 Task: Create a task  Implement multi-factor authentication for user login , assign it to team member softage.2@softage.net in the project AcePlan and update the status of the task to  At Risk , set the priority of the task to Medium
Action: Mouse moved to (75, 98)
Screenshot: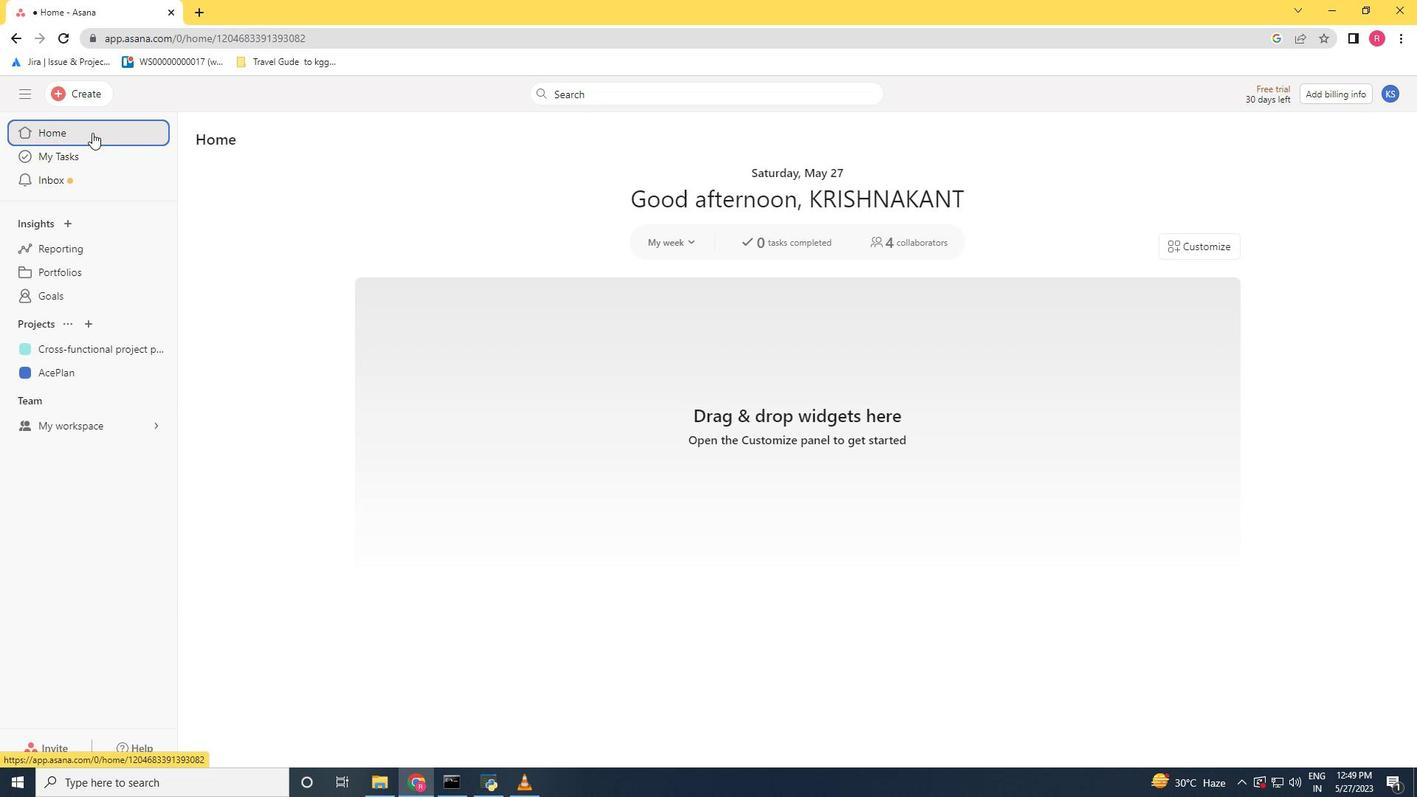 
Action: Mouse pressed left at (75, 98)
Screenshot: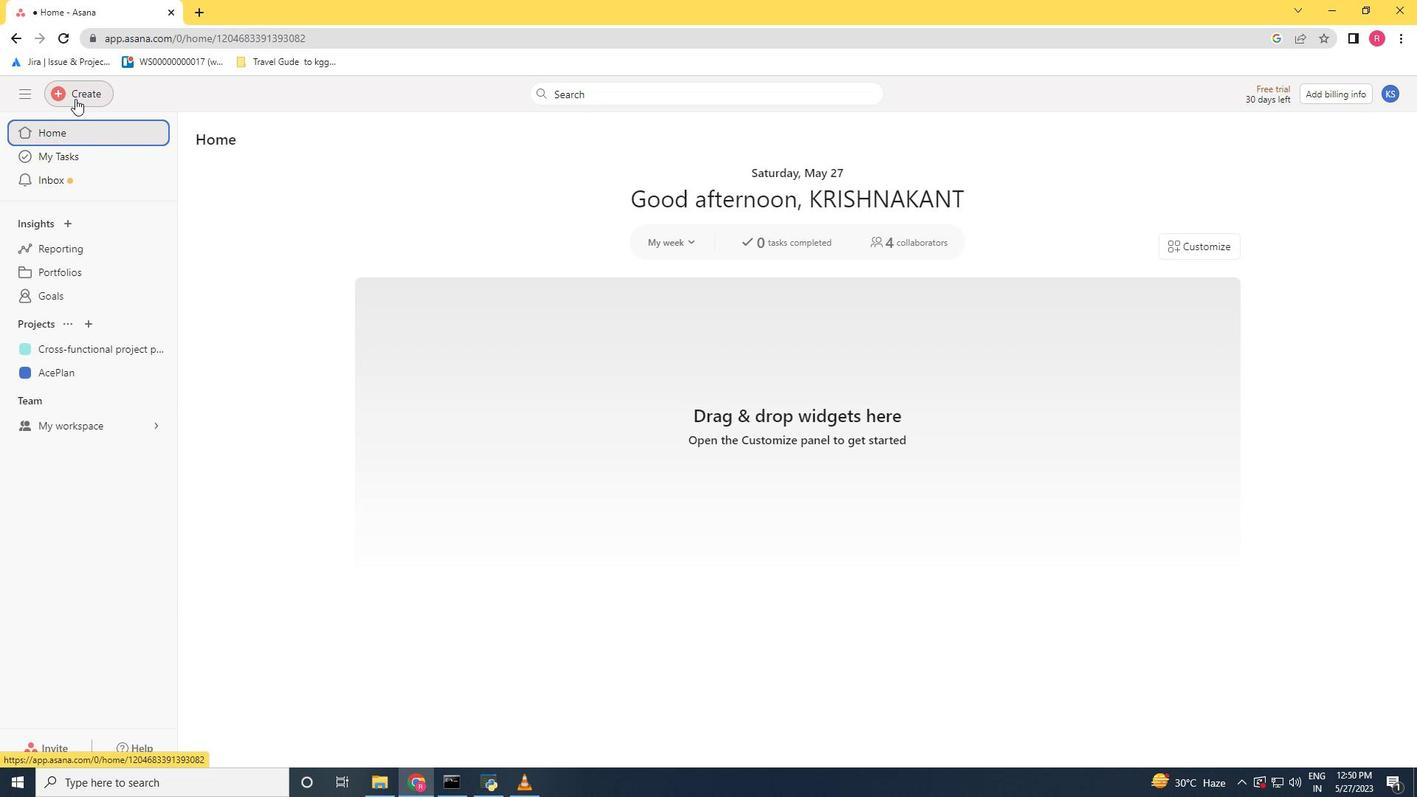 
Action: Mouse moved to (175, 107)
Screenshot: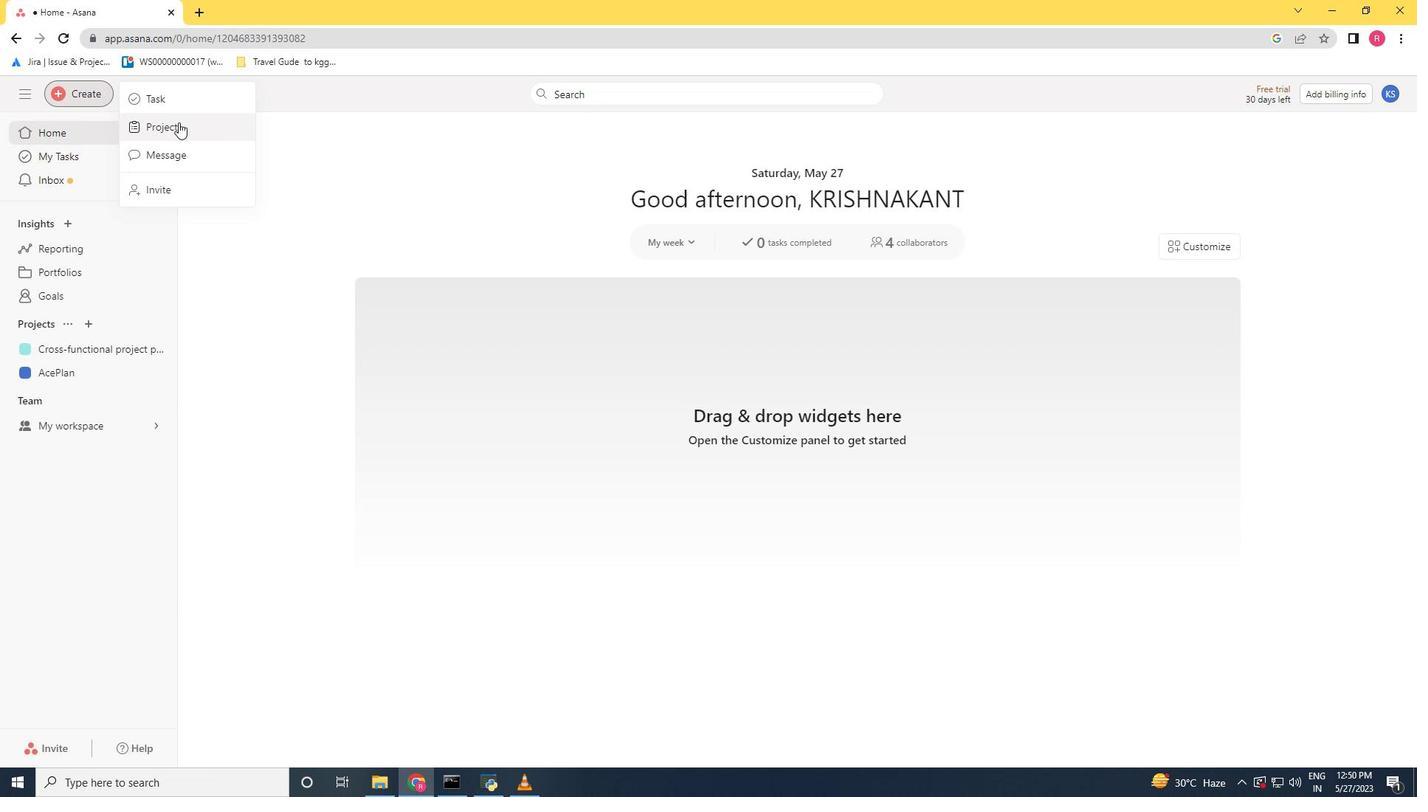 
Action: Mouse pressed left at (175, 107)
Screenshot: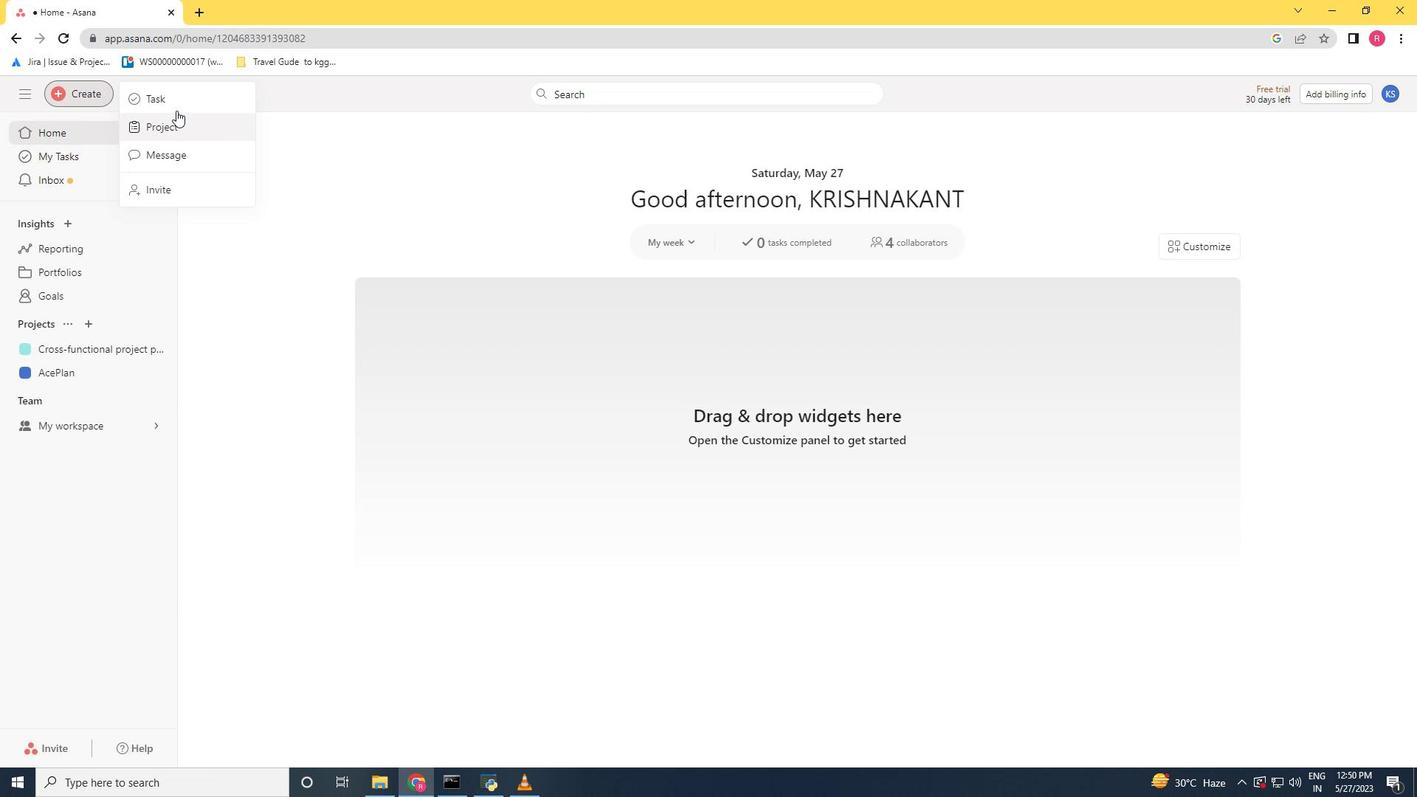 
Action: Mouse moved to (1111, 501)
Screenshot: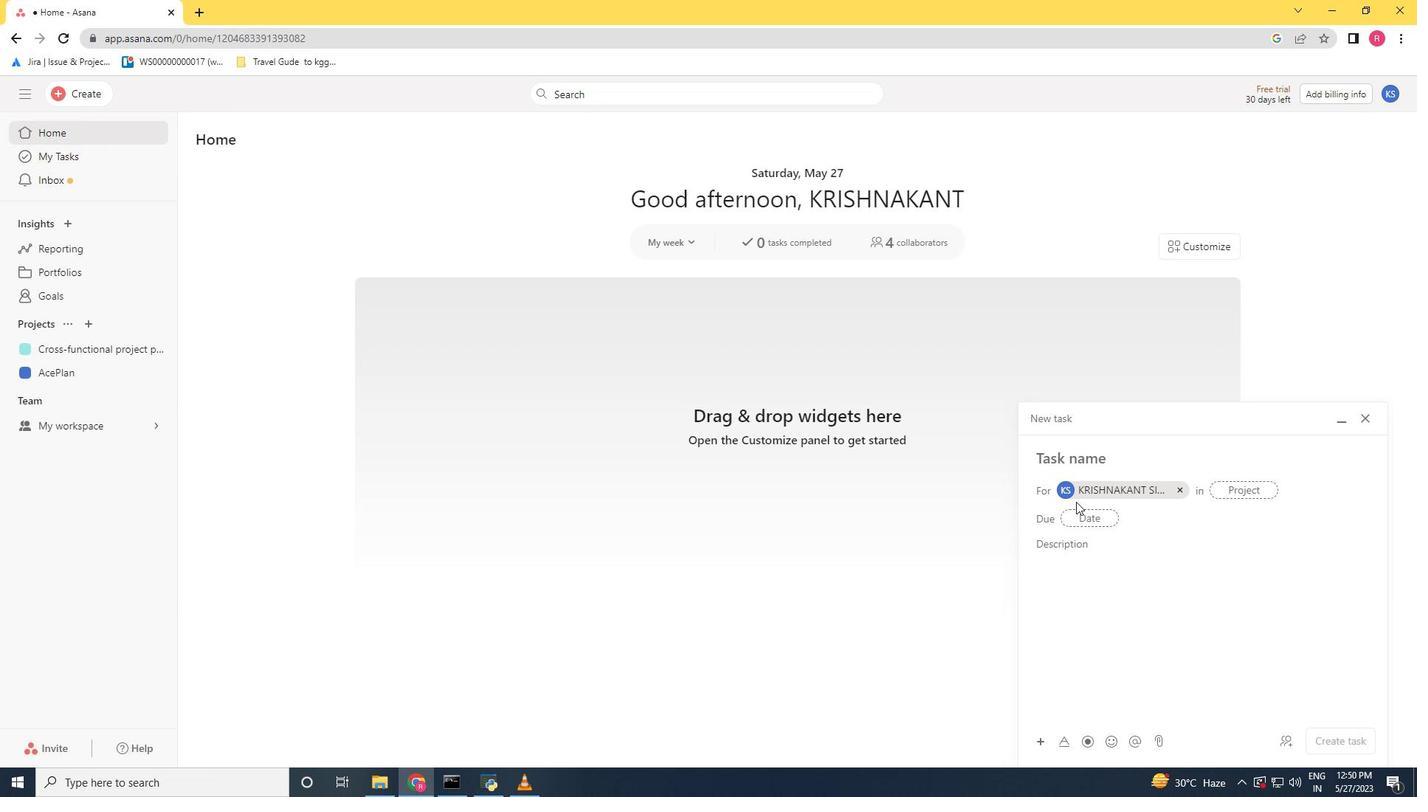 
Action: Key pressed <Key.shift><Key.shift><Key.shift><Key.shift><Key.shift><Key.shift><Key.shift><Key.shift><Key.shift><Key.shift><Key.shift><Key.shift><Key.shift><Key.shift><Key.shift><Key.shift><Key.shift><Key.shift><Key.shift><Key.shift><Key.shift><Key.shift><Key.shift><Key.shift><Key.shift><Key.shift><Key.shift><Key.shift>Implement<Key.space>multi-factor<Key.space>auto<Key.backspace>hentication<Key.space>for<Key.space>use<Key.space>login<Key.space>
Screenshot: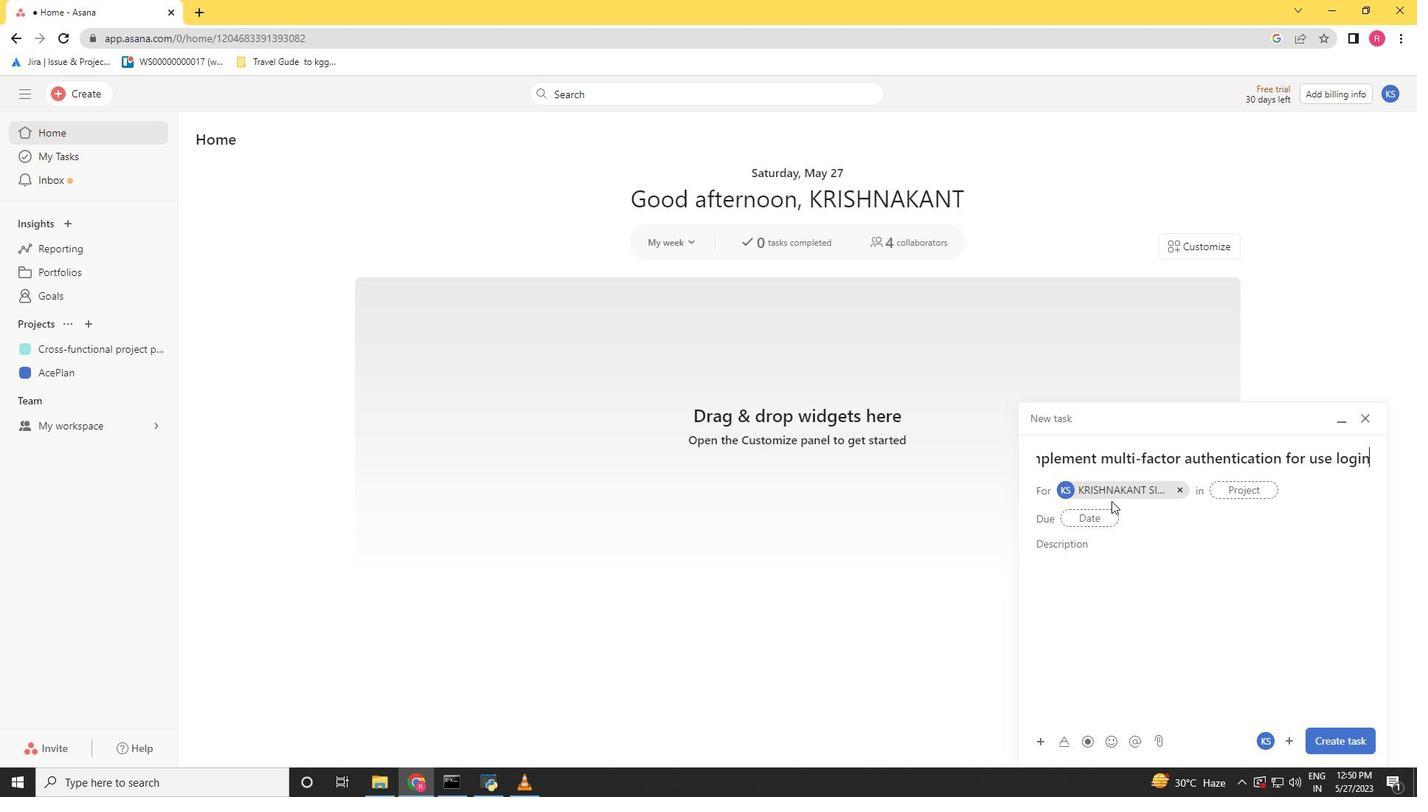 
Action: Mouse moved to (1264, 742)
Screenshot: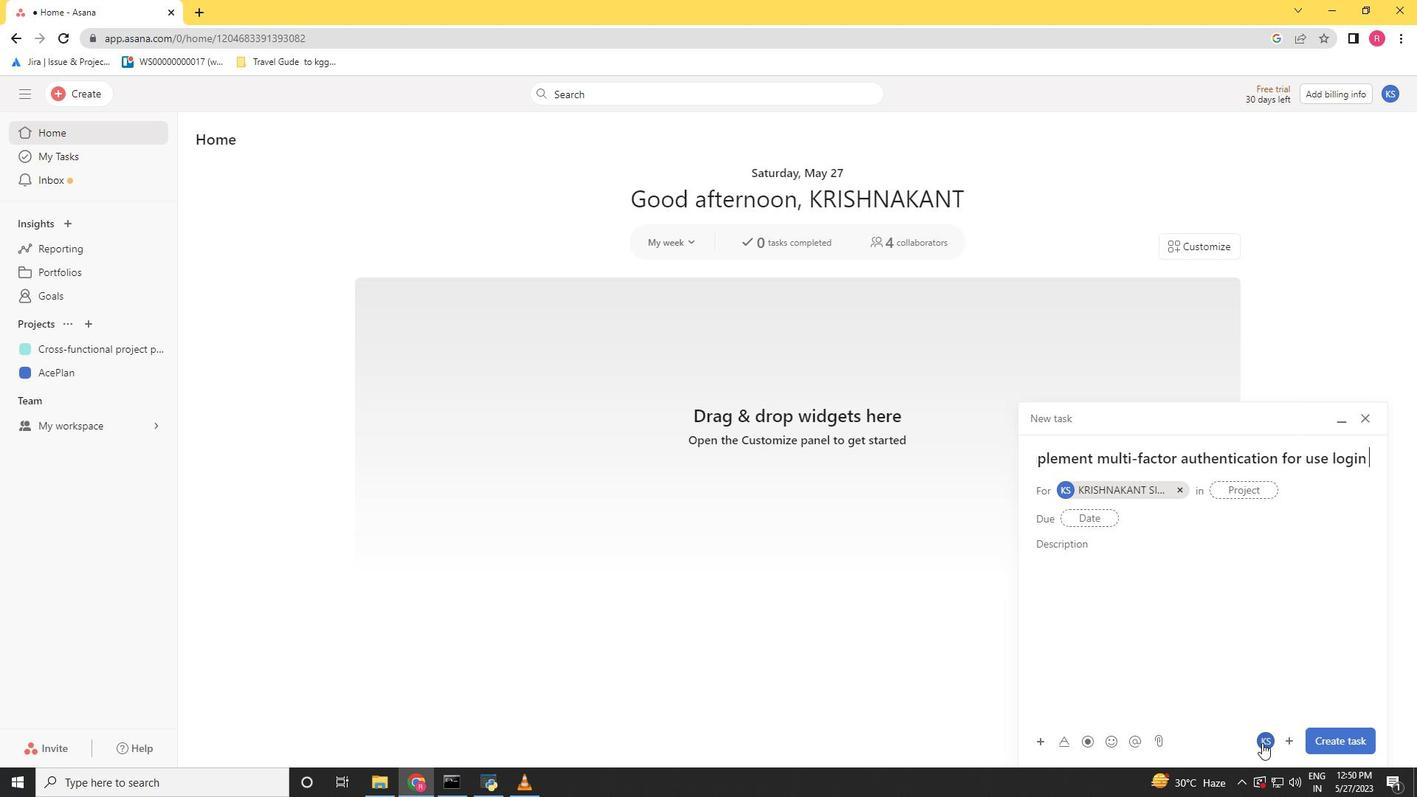 
Action: Mouse pressed left at (1264, 742)
Screenshot: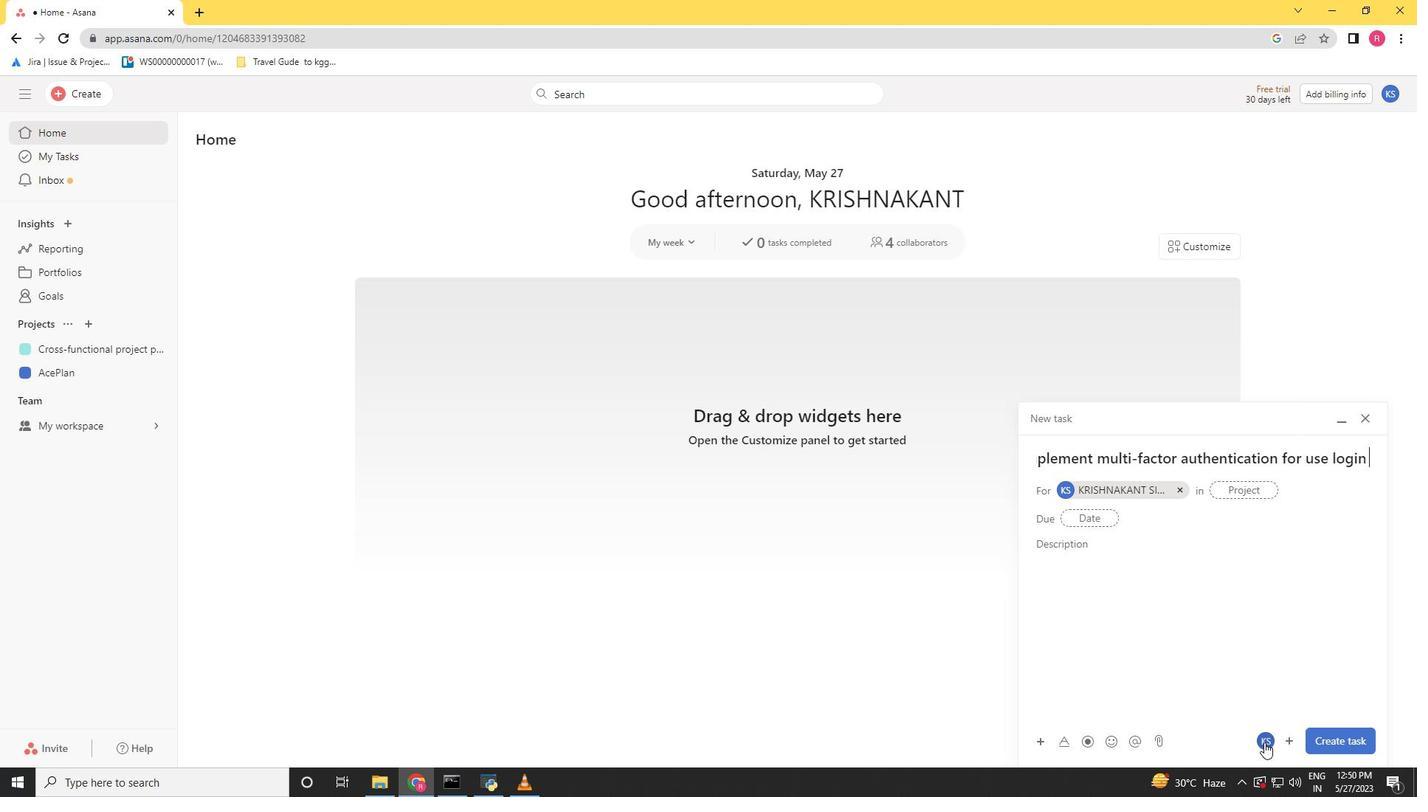 
Action: Mouse moved to (1221, 742)
Screenshot: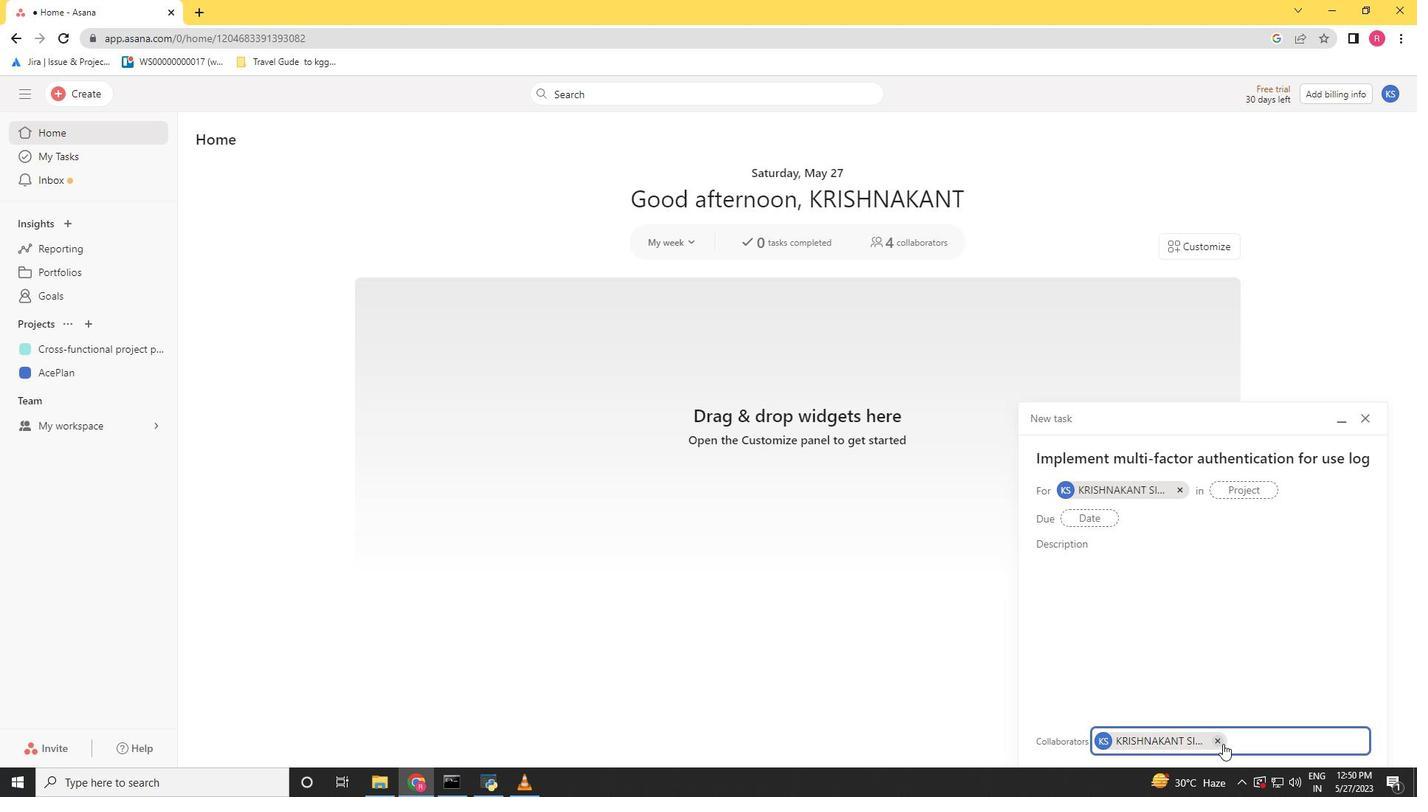 
Action: Mouse pressed left at (1221, 742)
Screenshot: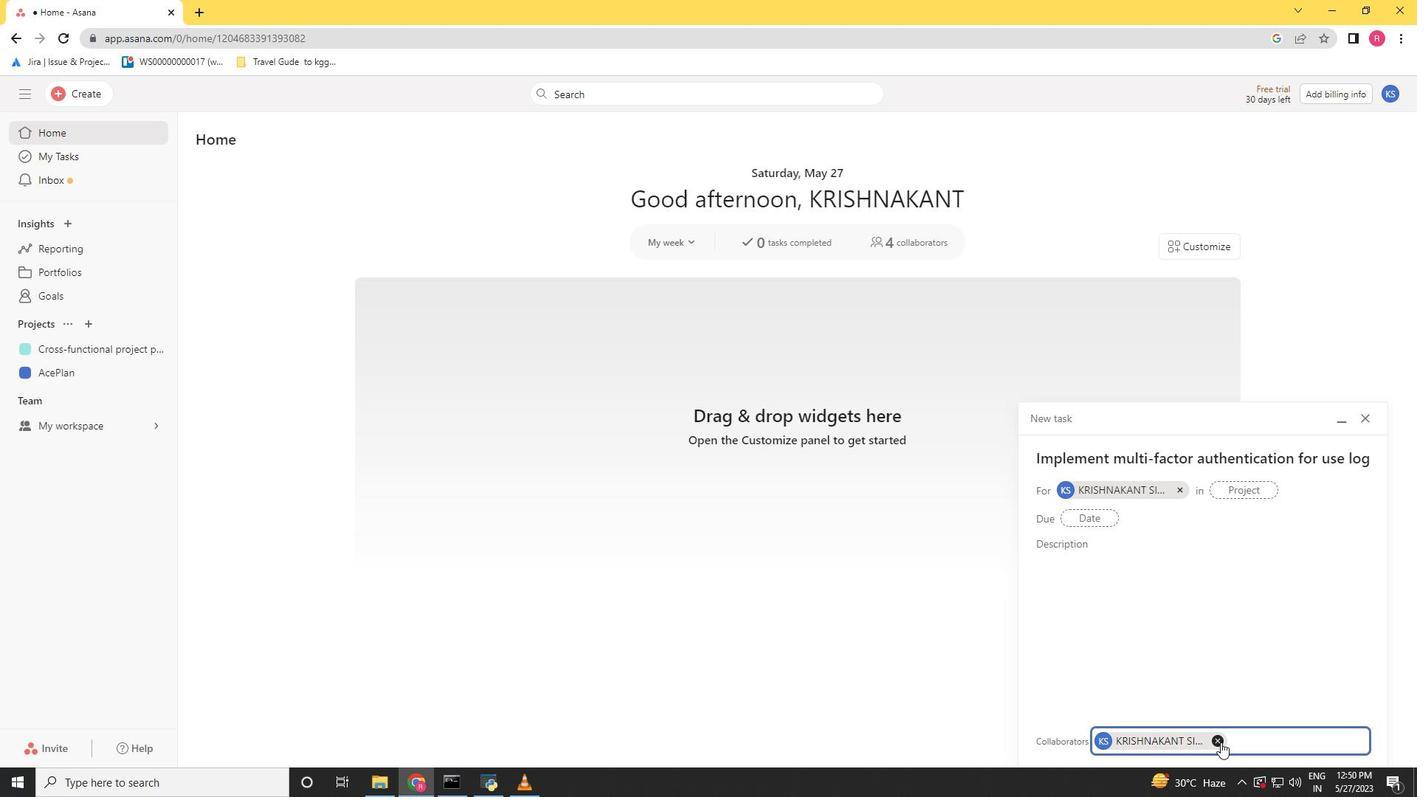 
Action: Key pressed softage.2<Key.shift>@softage.net
Screenshot: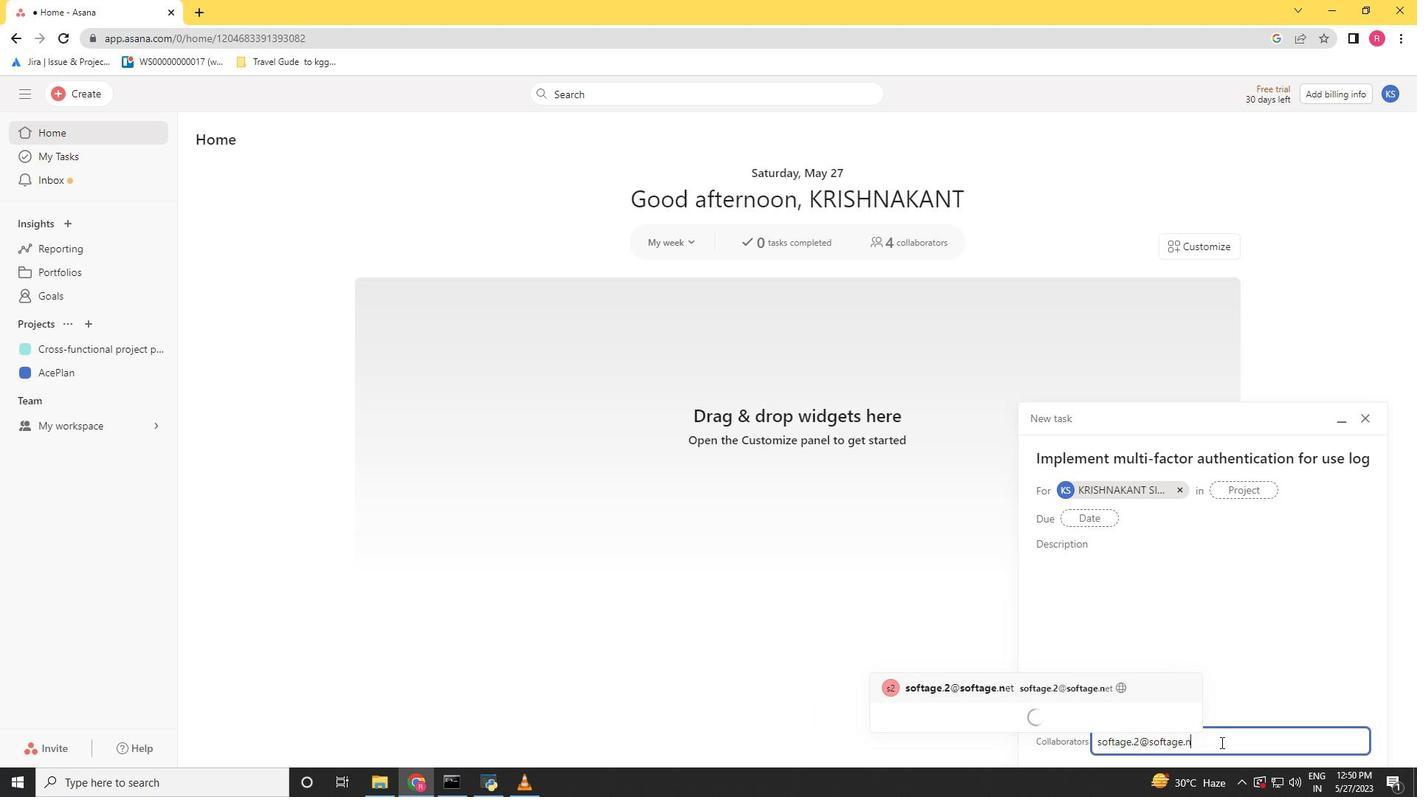 
Action: Mouse moved to (996, 721)
Screenshot: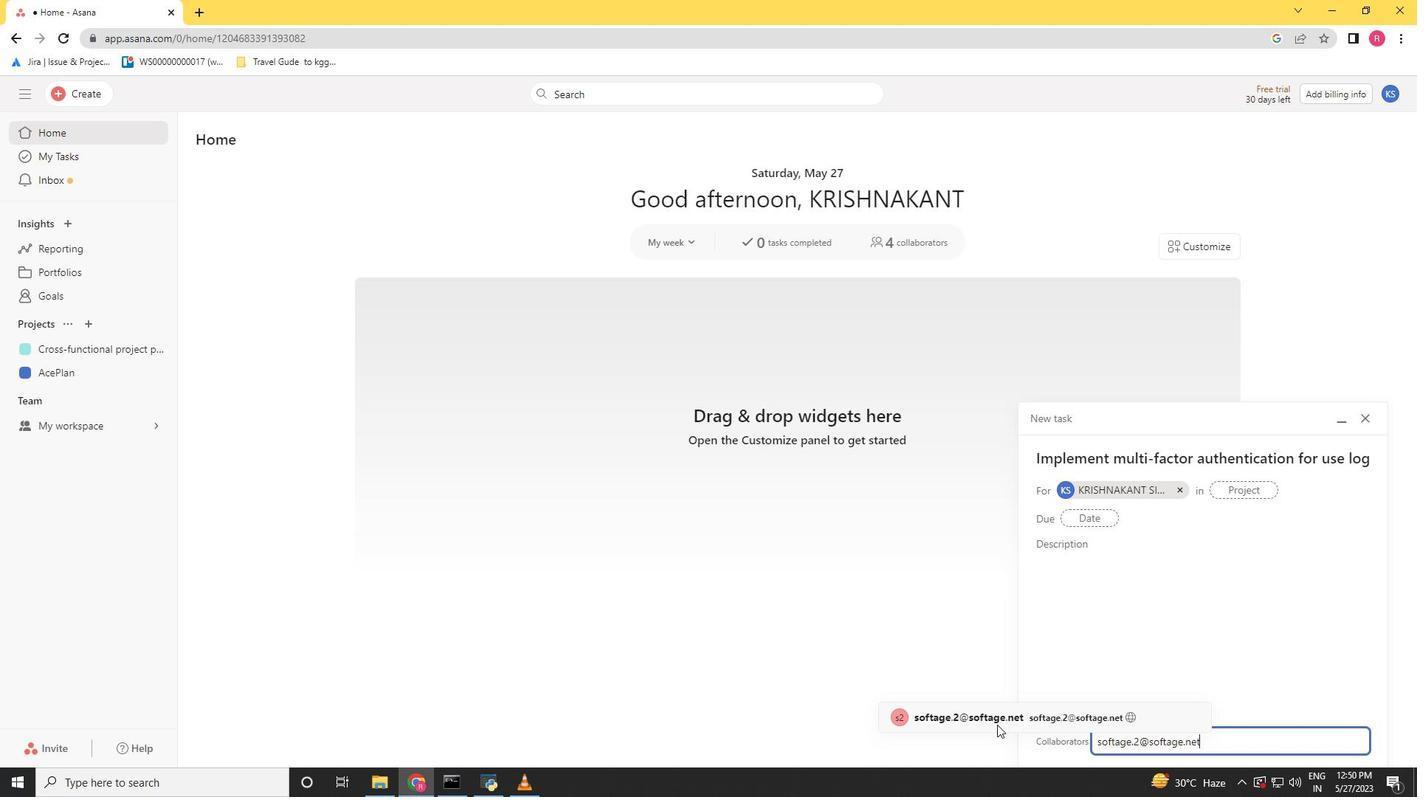 
Action: Mouse pressed left at (996, 721)
Screenshot: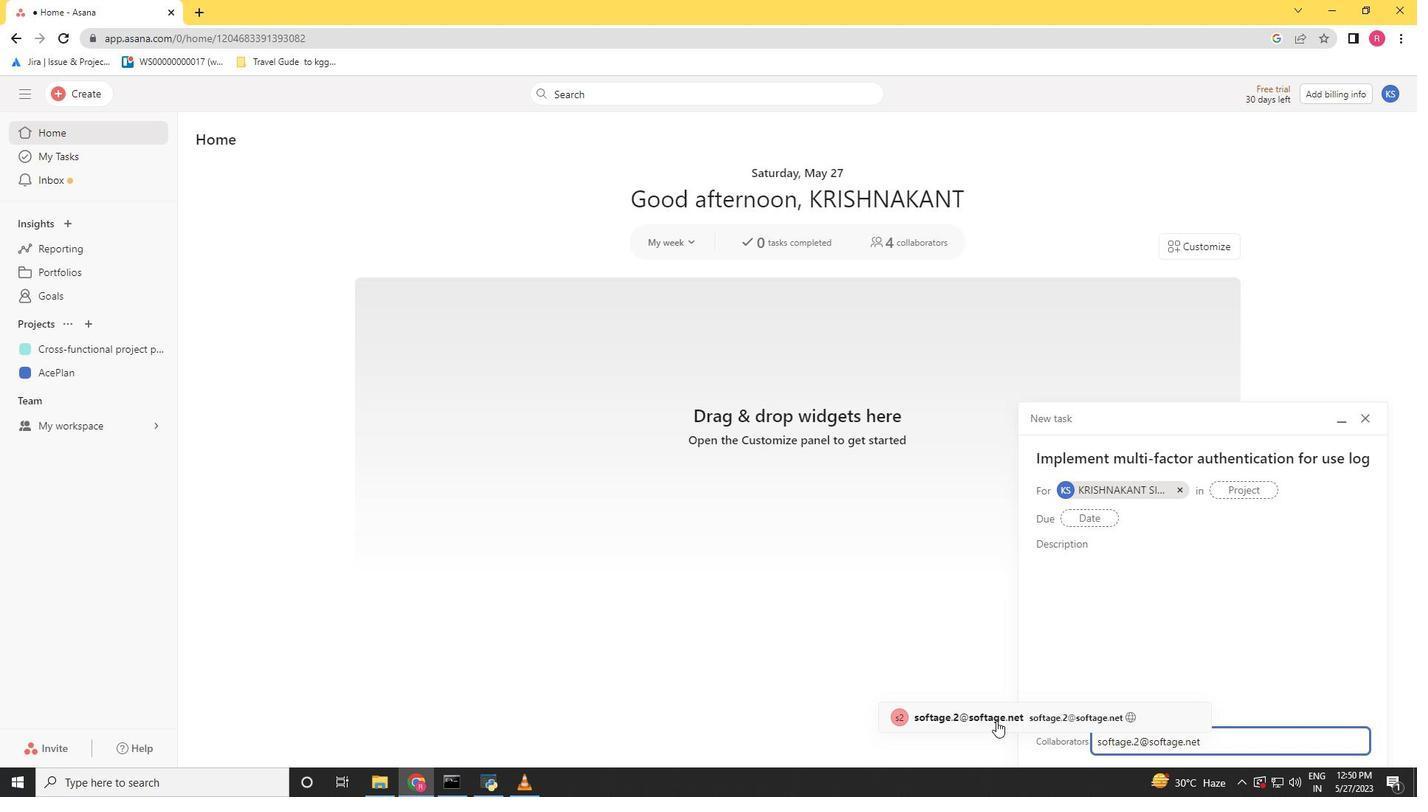 
Action: Mouse moved to (1230, 485)
Screenshot: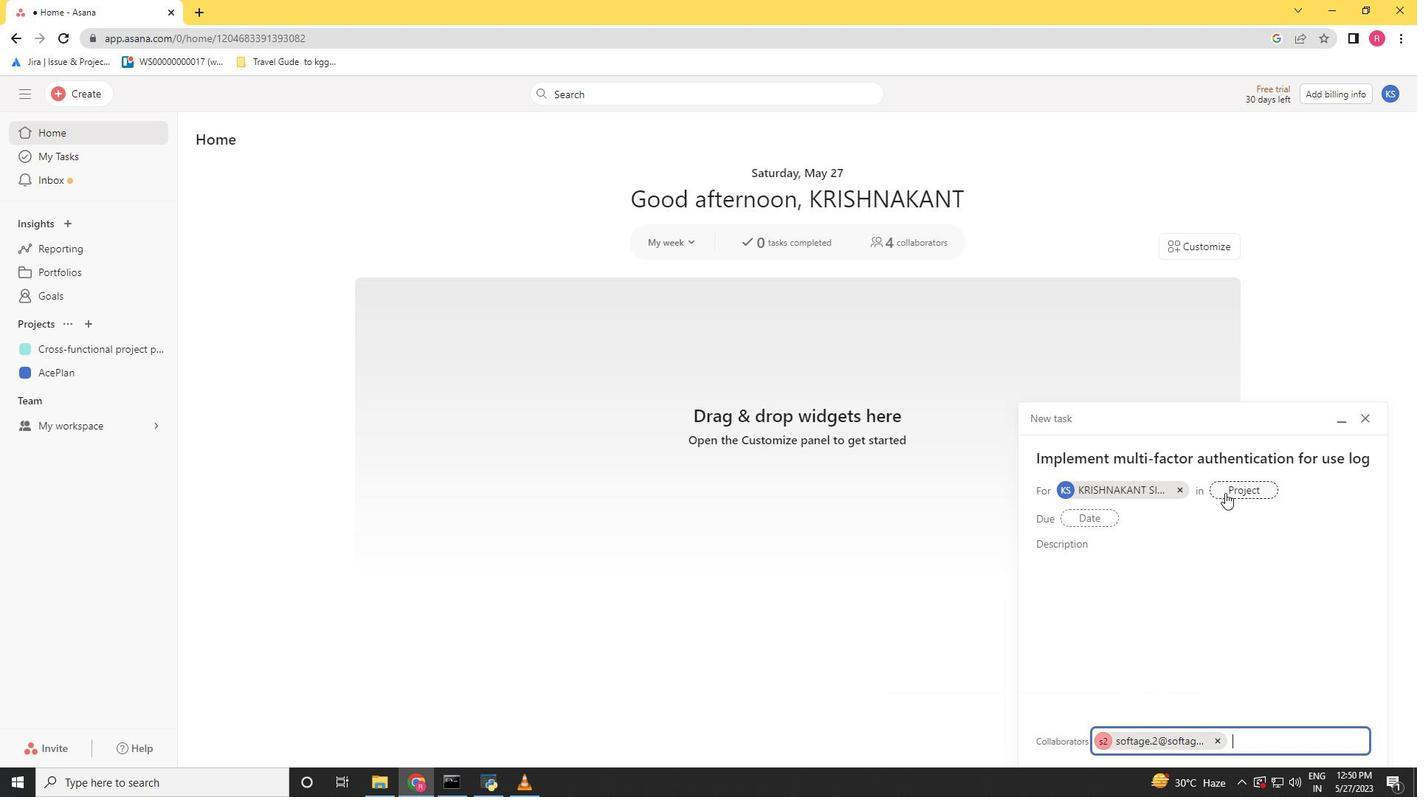 
Action: Mouse pressed left at (1230, 485)
Screenshot: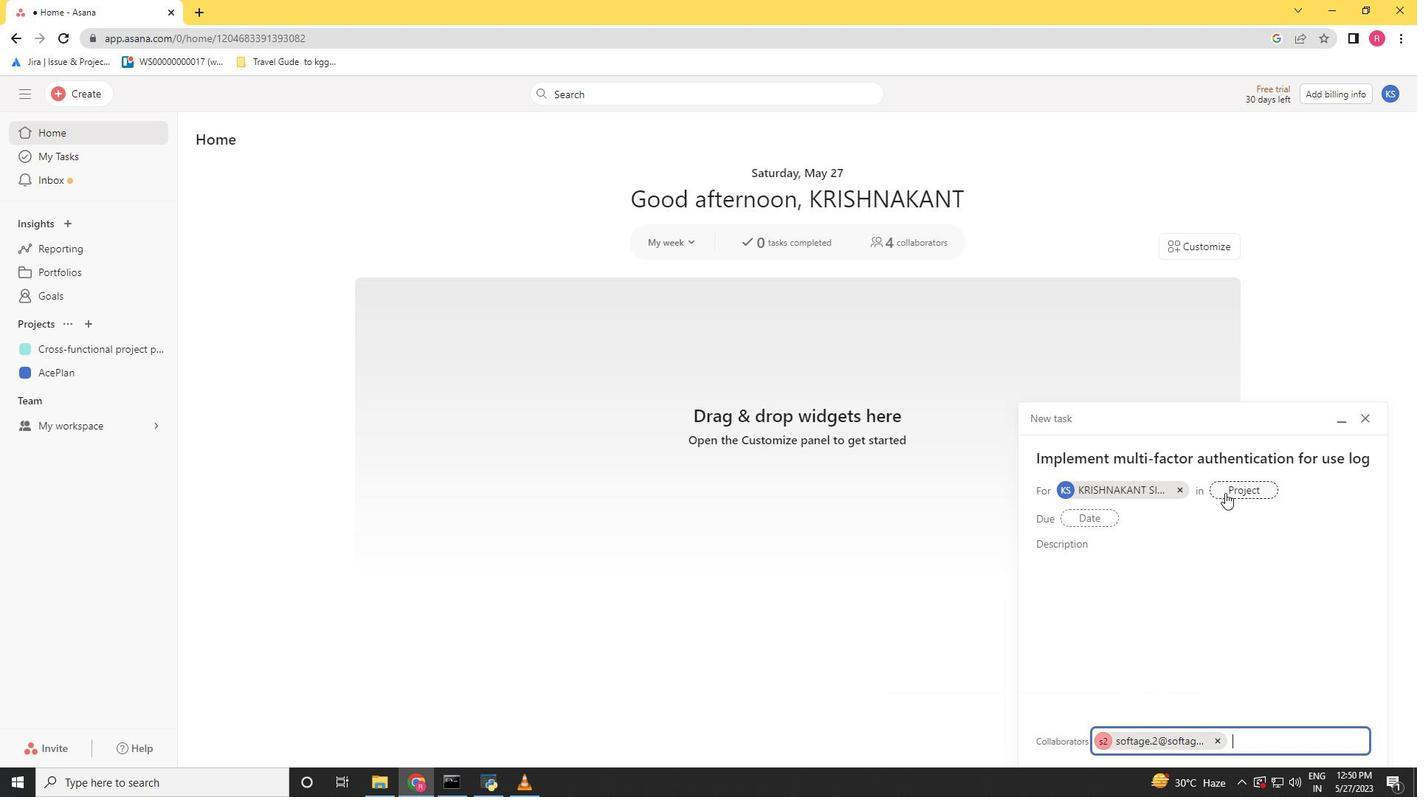 
Action: Mouse moved to (1055, 523)
Screenshot: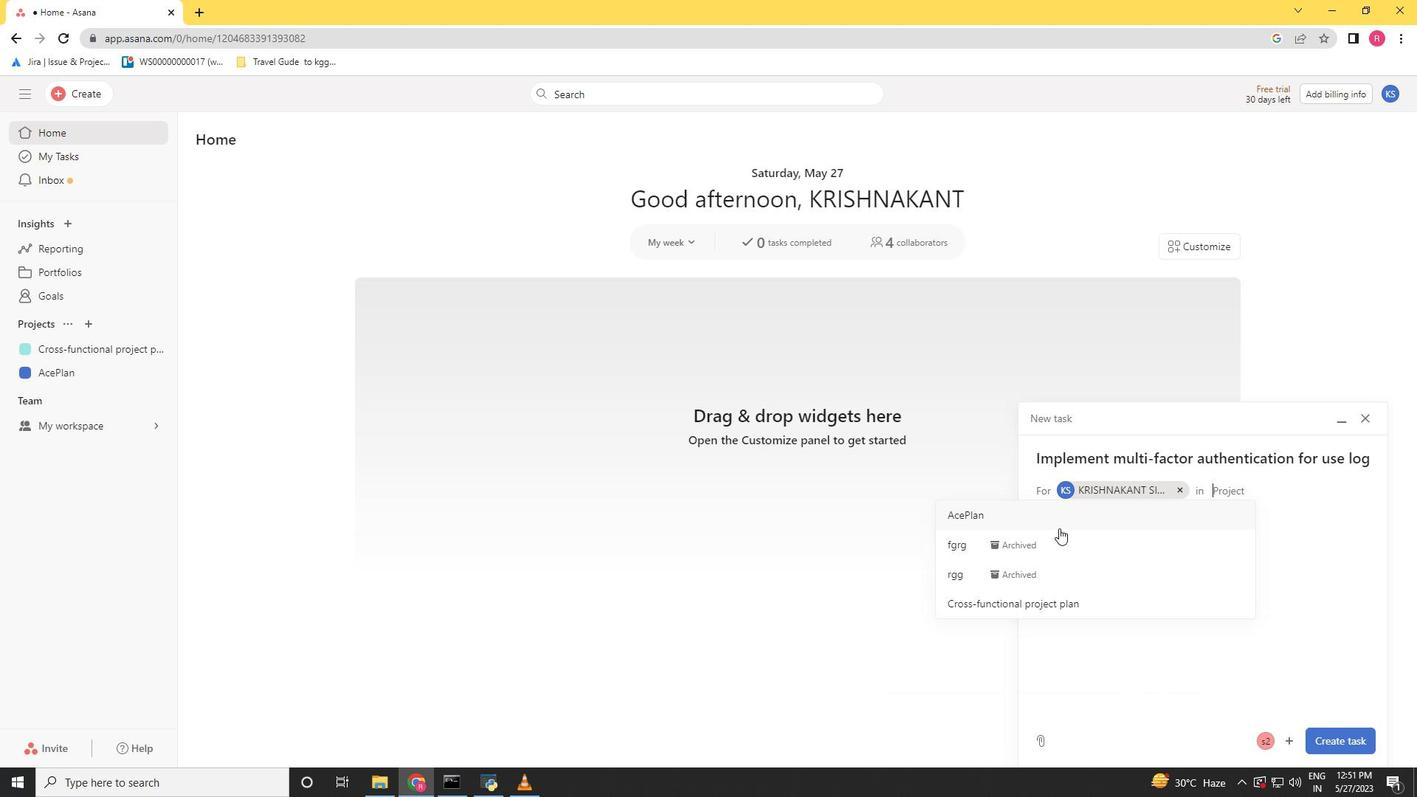 
Action: Mouse pressed left at (1055, 523)
Screenshot: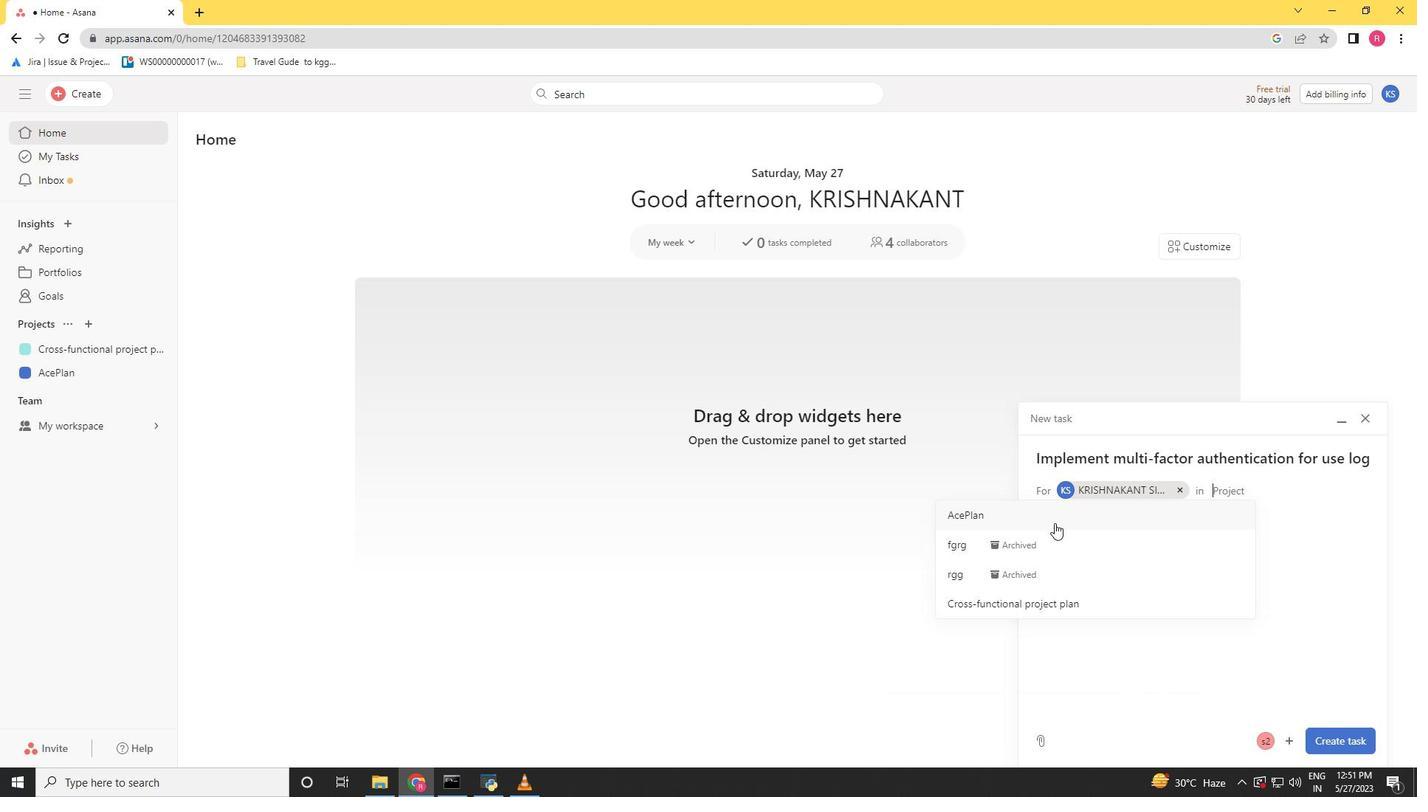
Action: Mouse moved to (1098, 557)
Screenshot: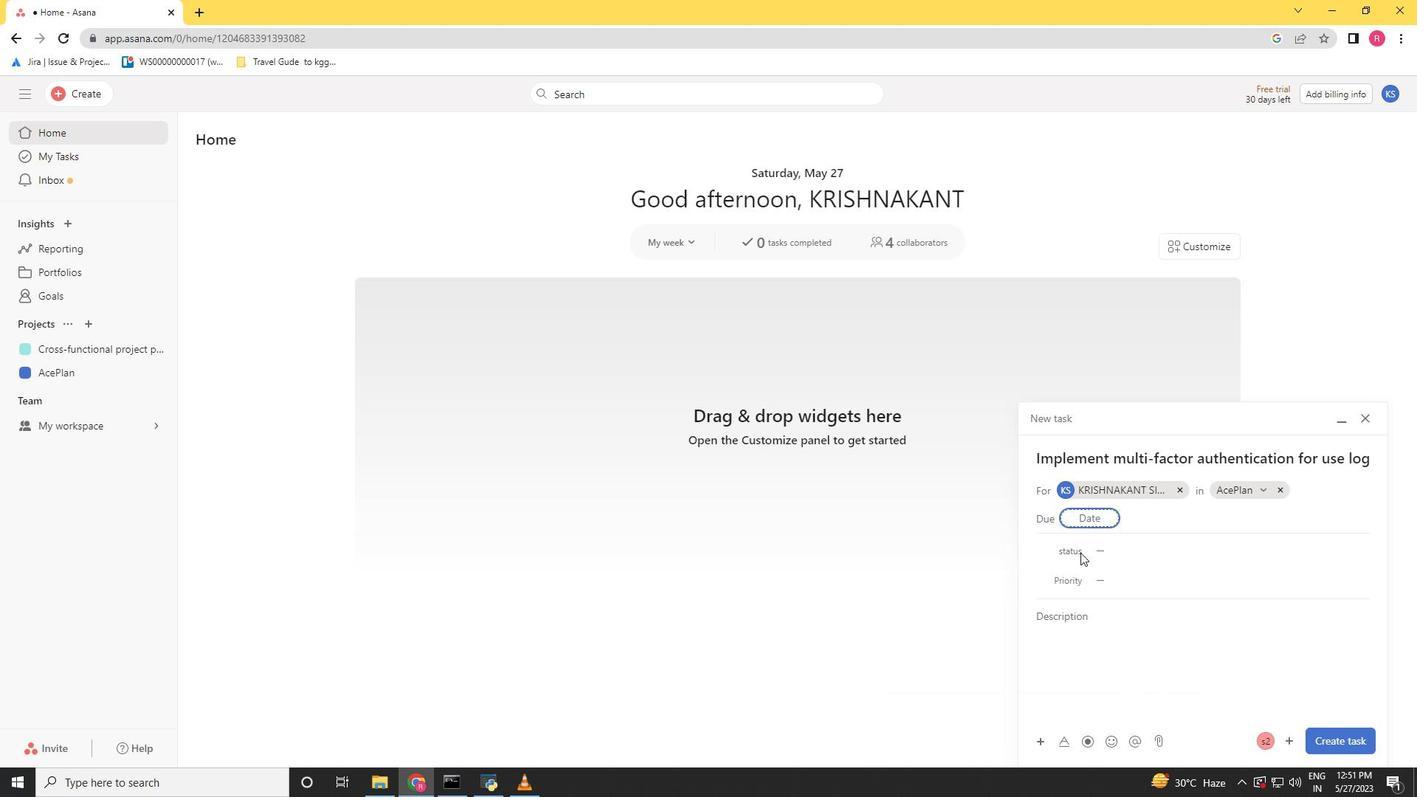 
Action: Mouse pressed left at (1098, 557)
Screenshot: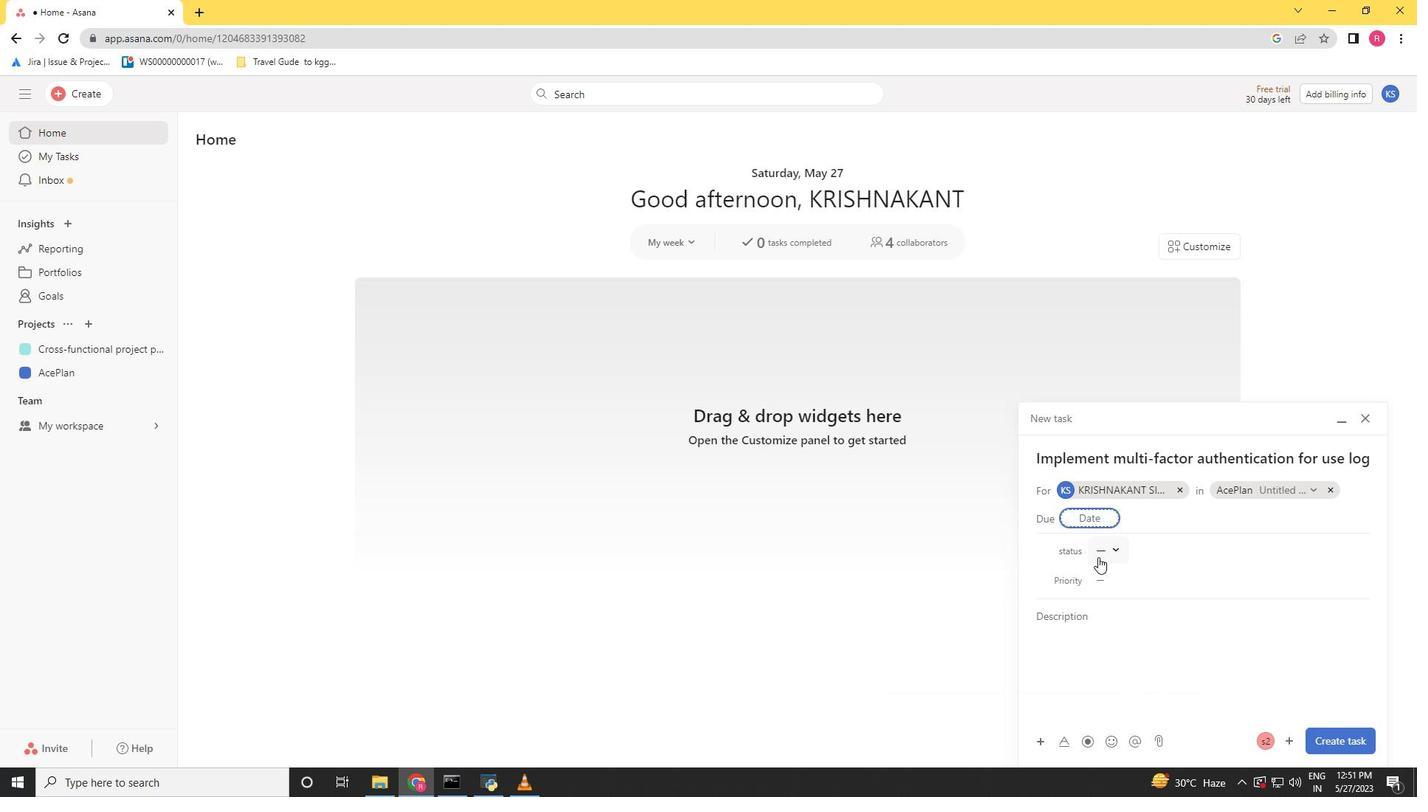 
Action: Mouse moved to (1149, 651)
Screenshot: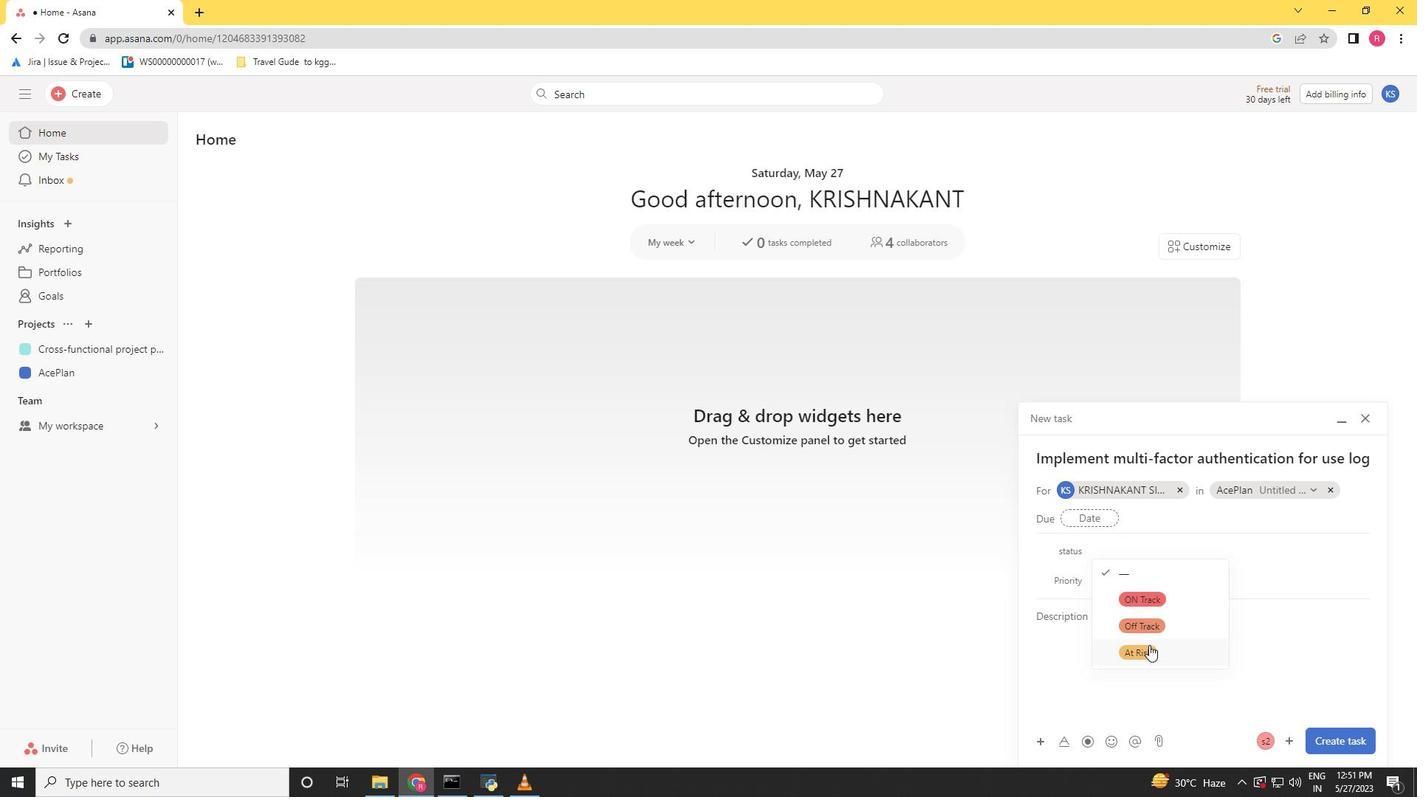 
Action: Mouse pressed left at (1149, 651)
Screenshot: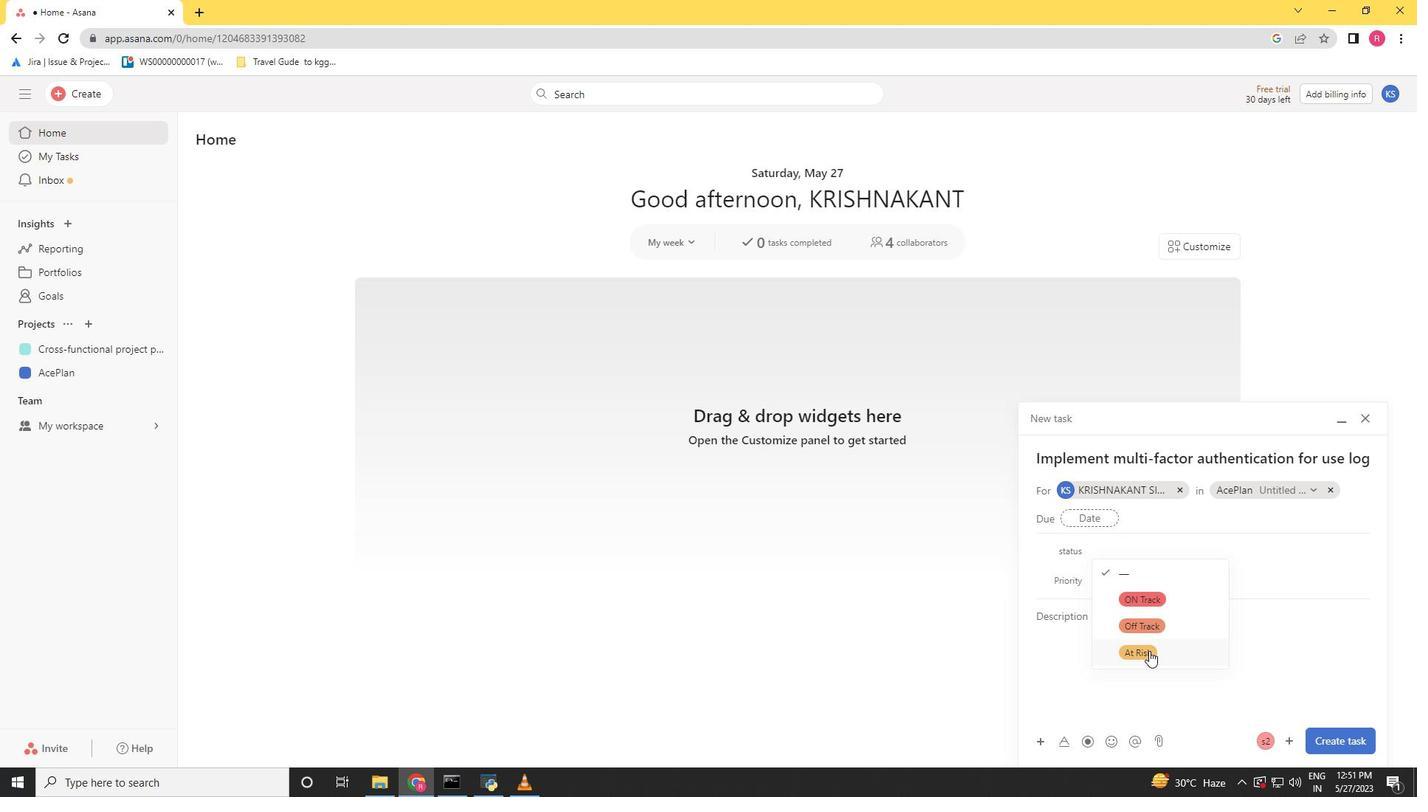 
Action: Mouse moved to (1100, 578)
Screenshot: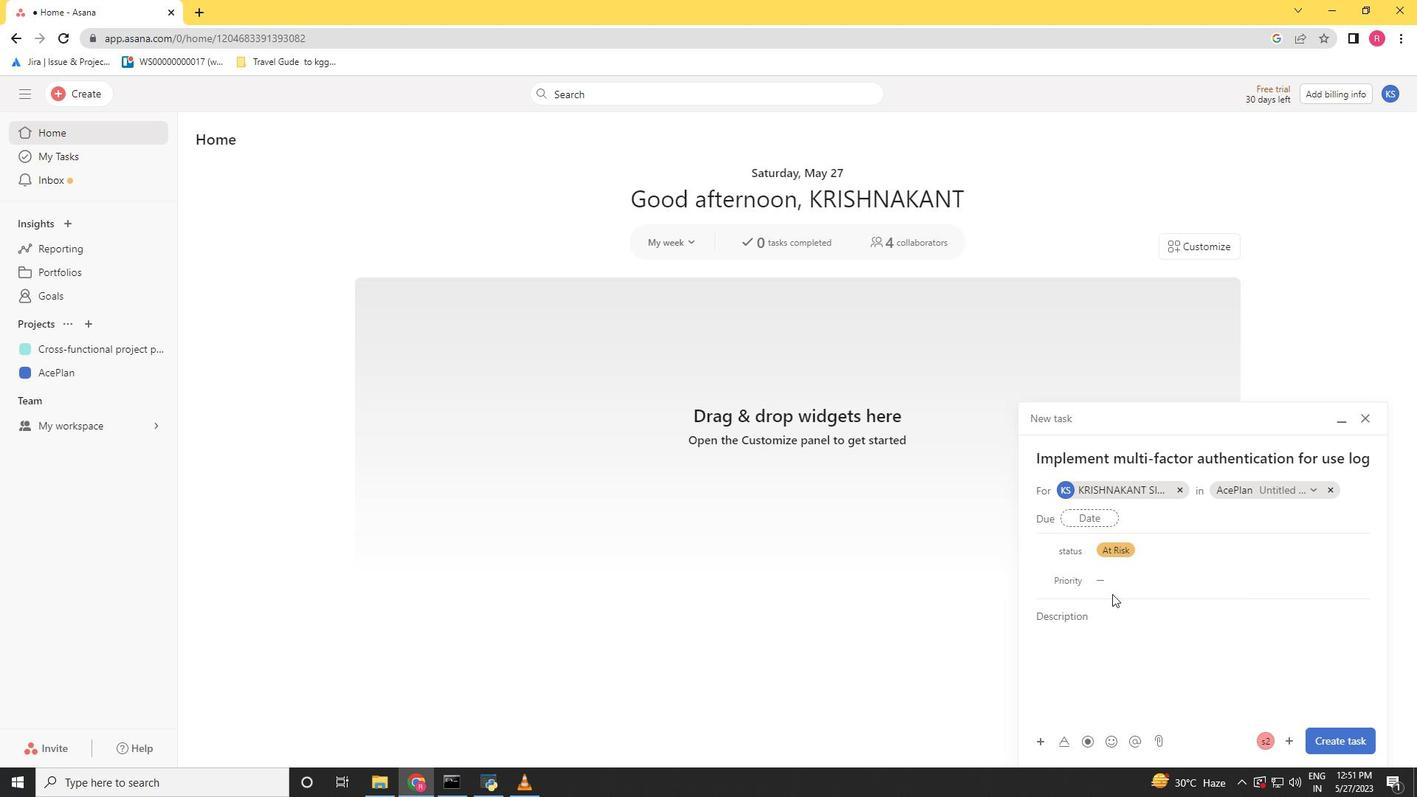 
Action: Mouse pressed left at (1100, 578)
Screenshot: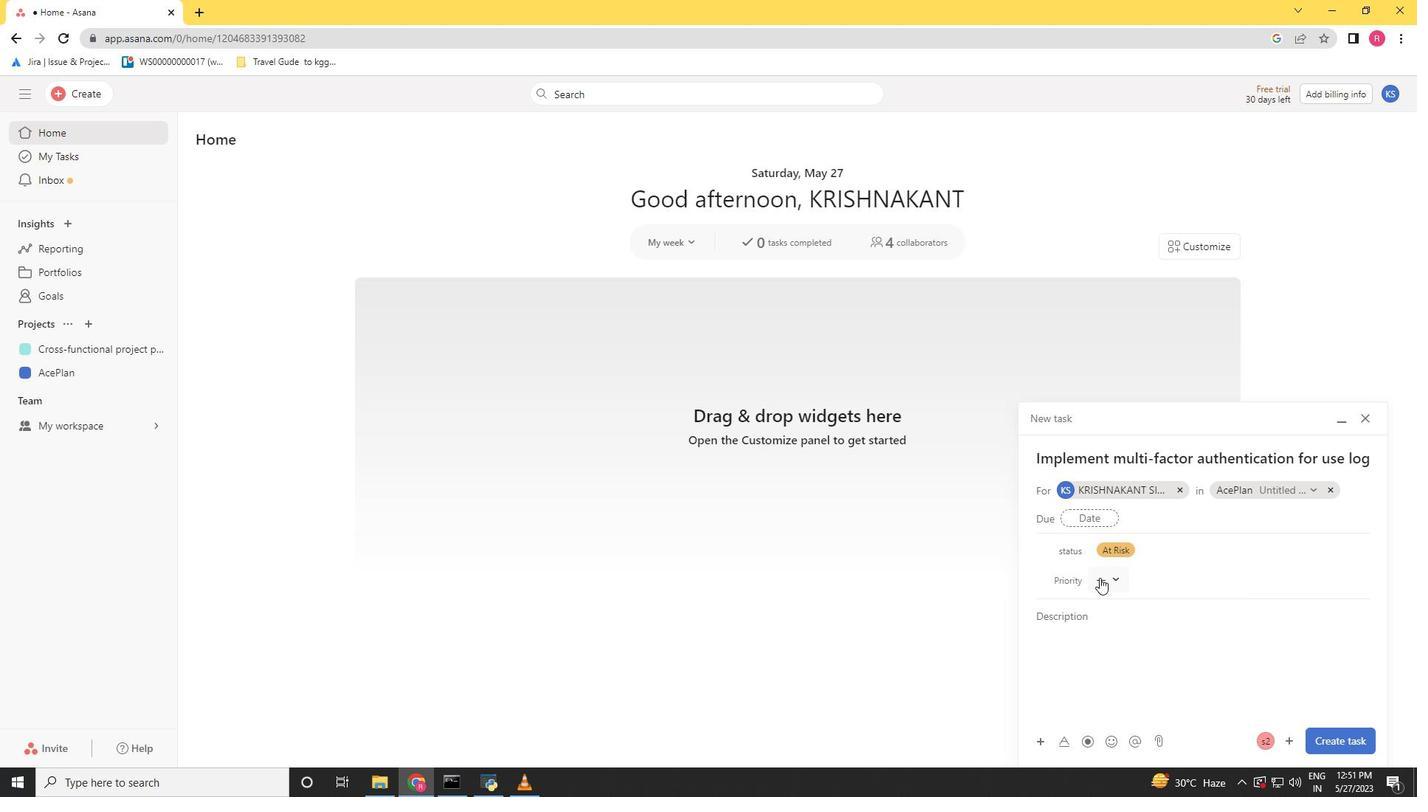 
Action: Mouse moved to (1146, 657)
Screenshot: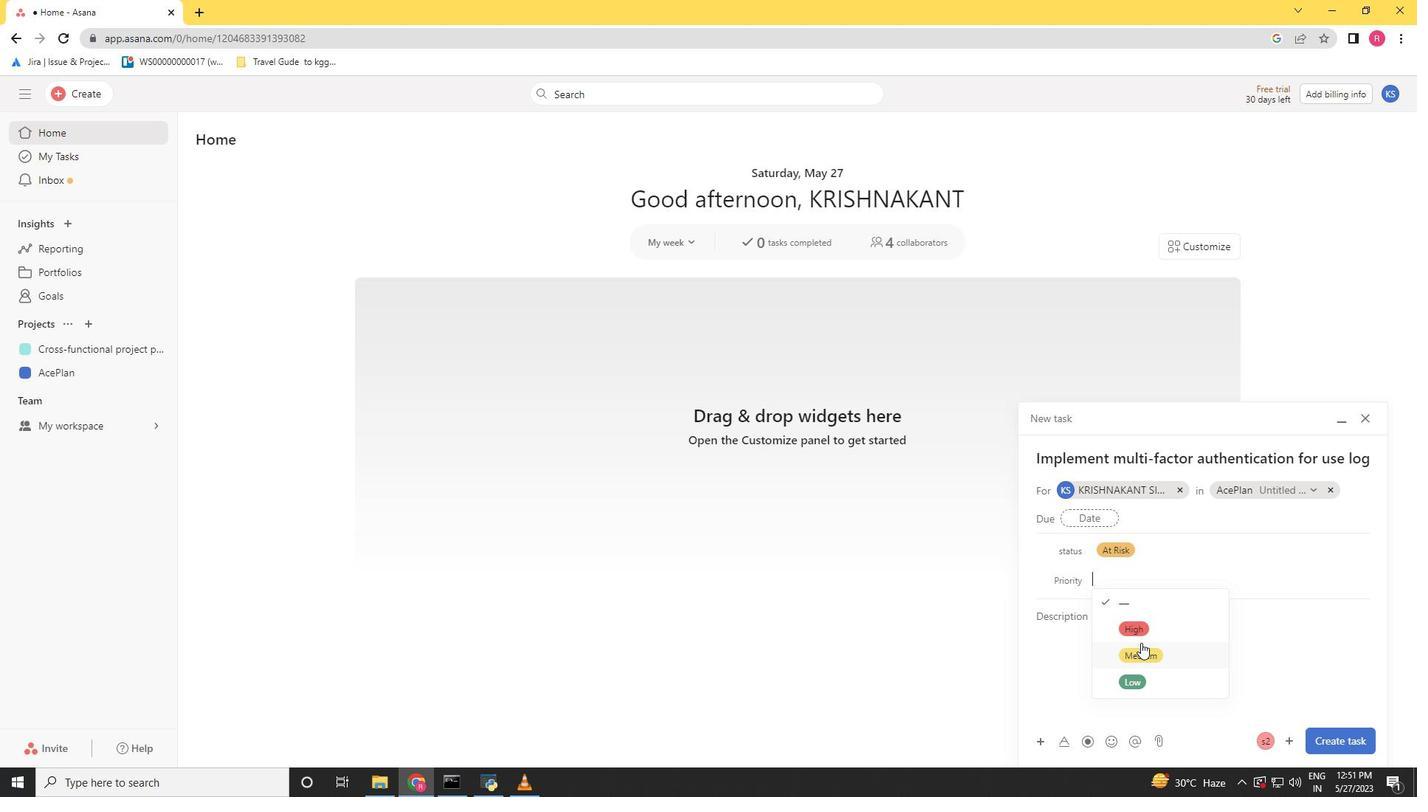 
Action: Mouse pressed left at (1146, 657)
Screenshot: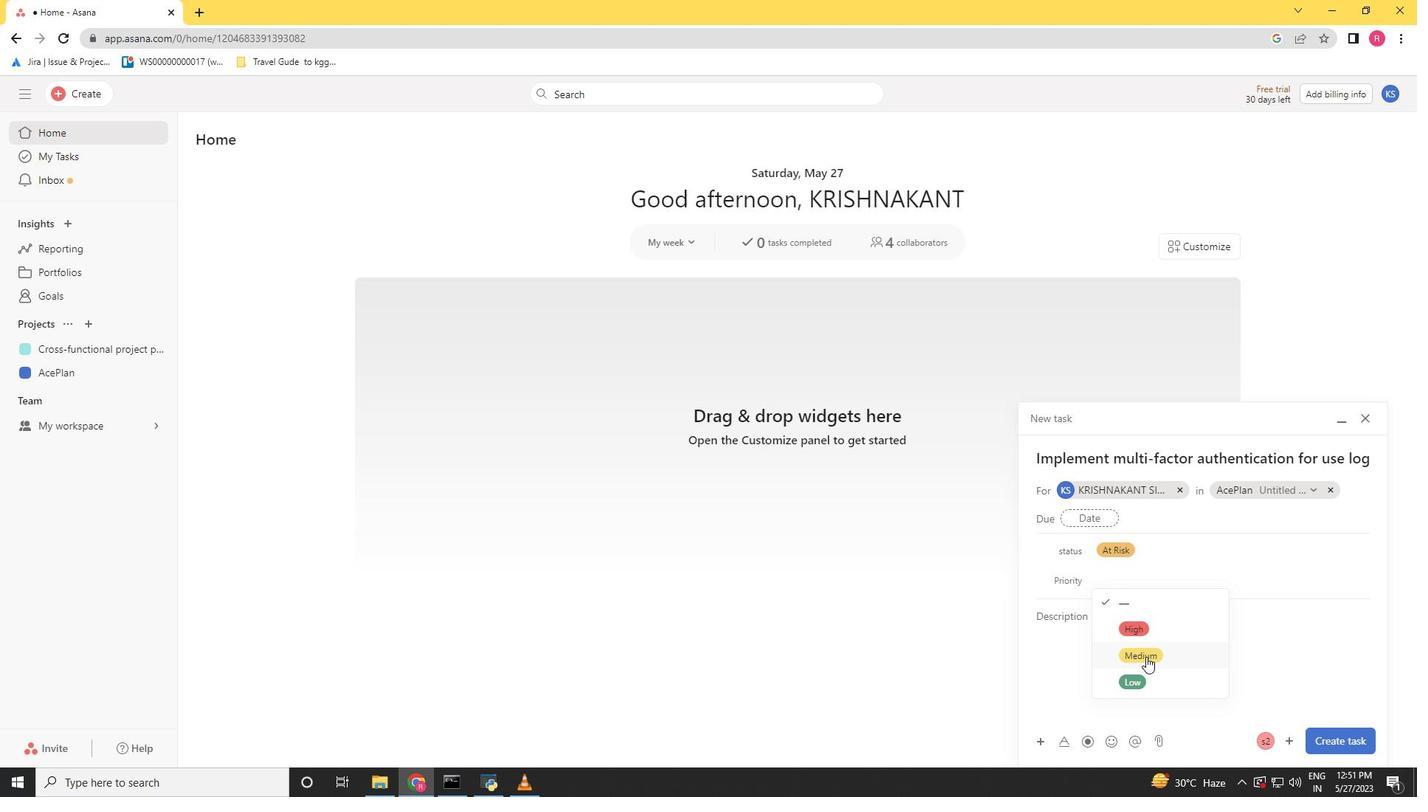 
Action: Mouse moved to (1331, 745)
Screenshot: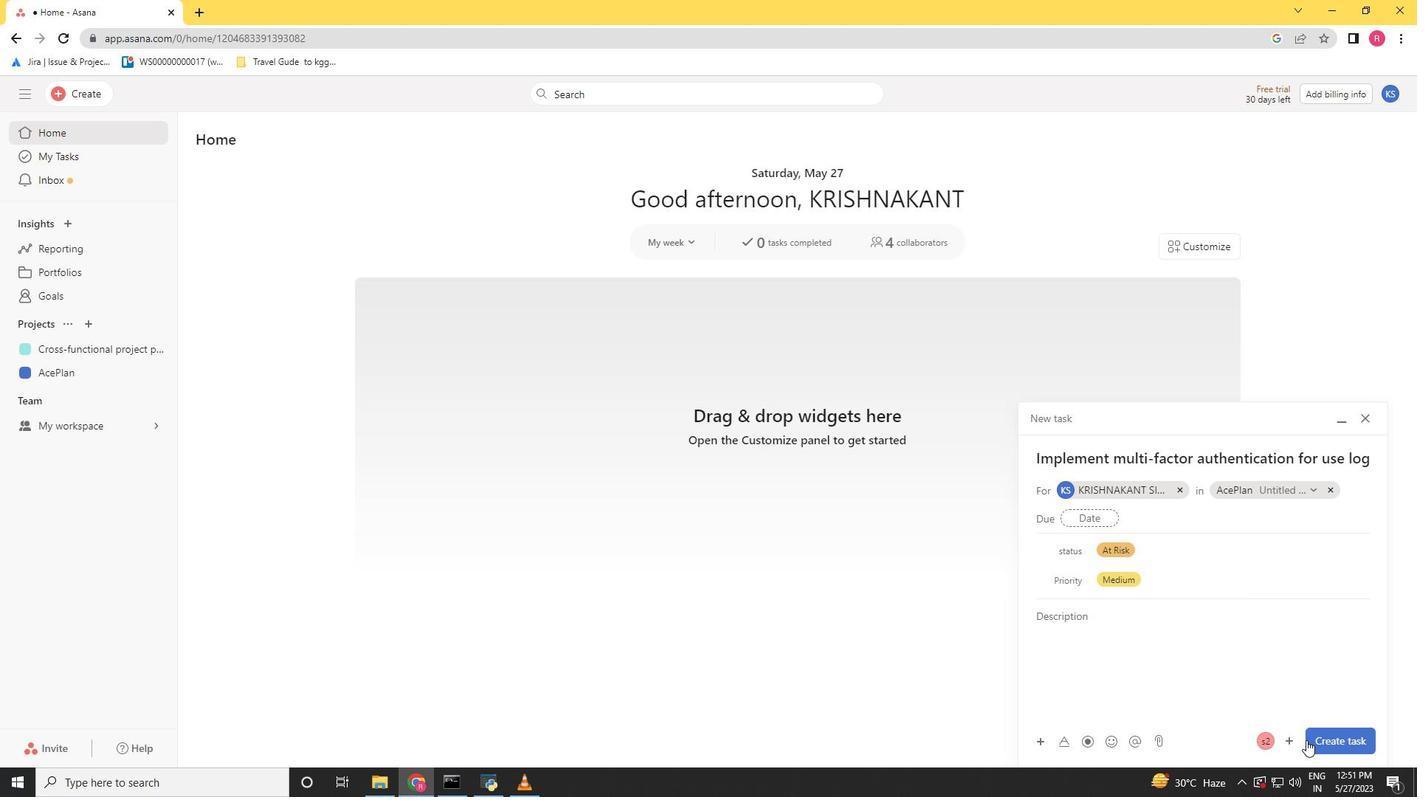 
Action: Mouse pressed left at (1331, 745)
Screenshot: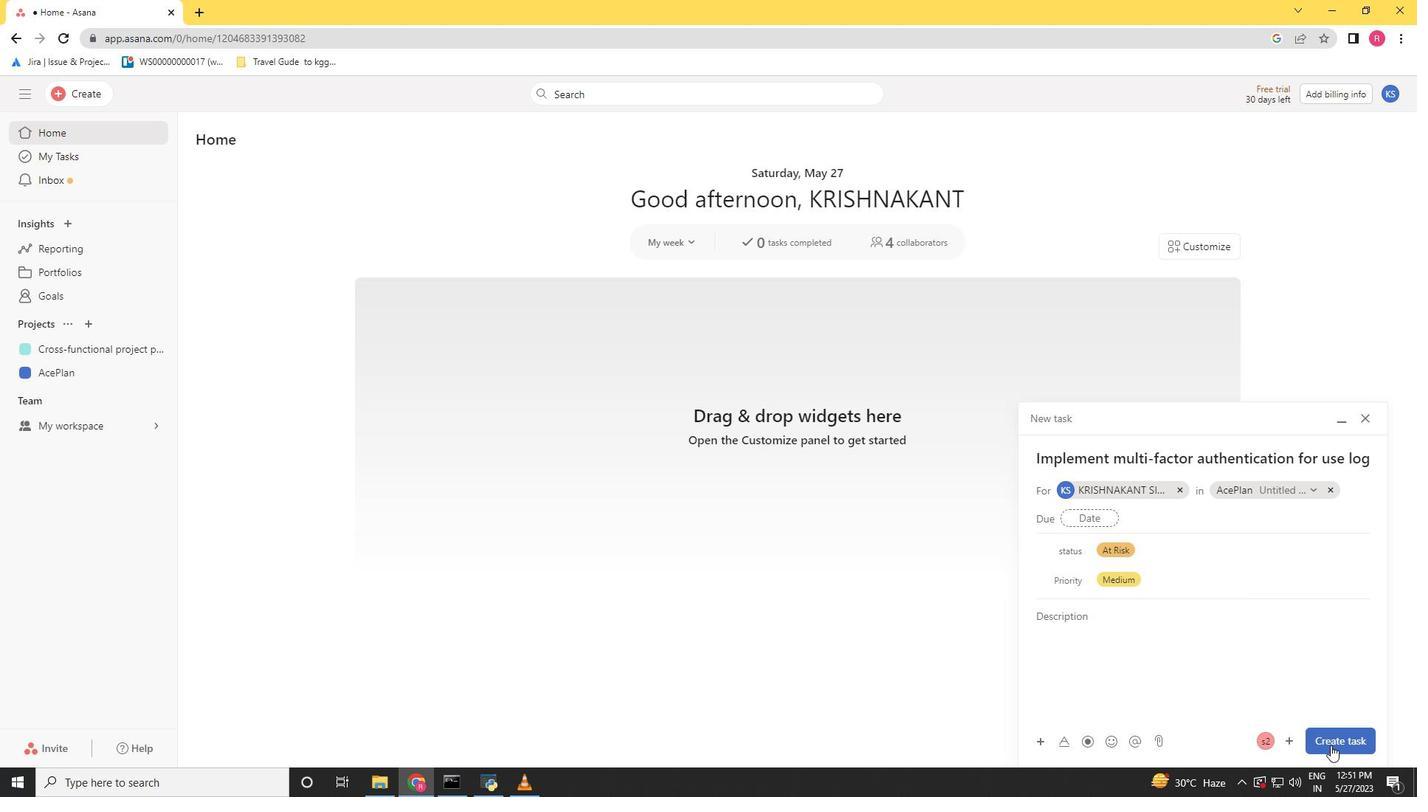
Action: Mouse moved to (88, 368)
Screenshot: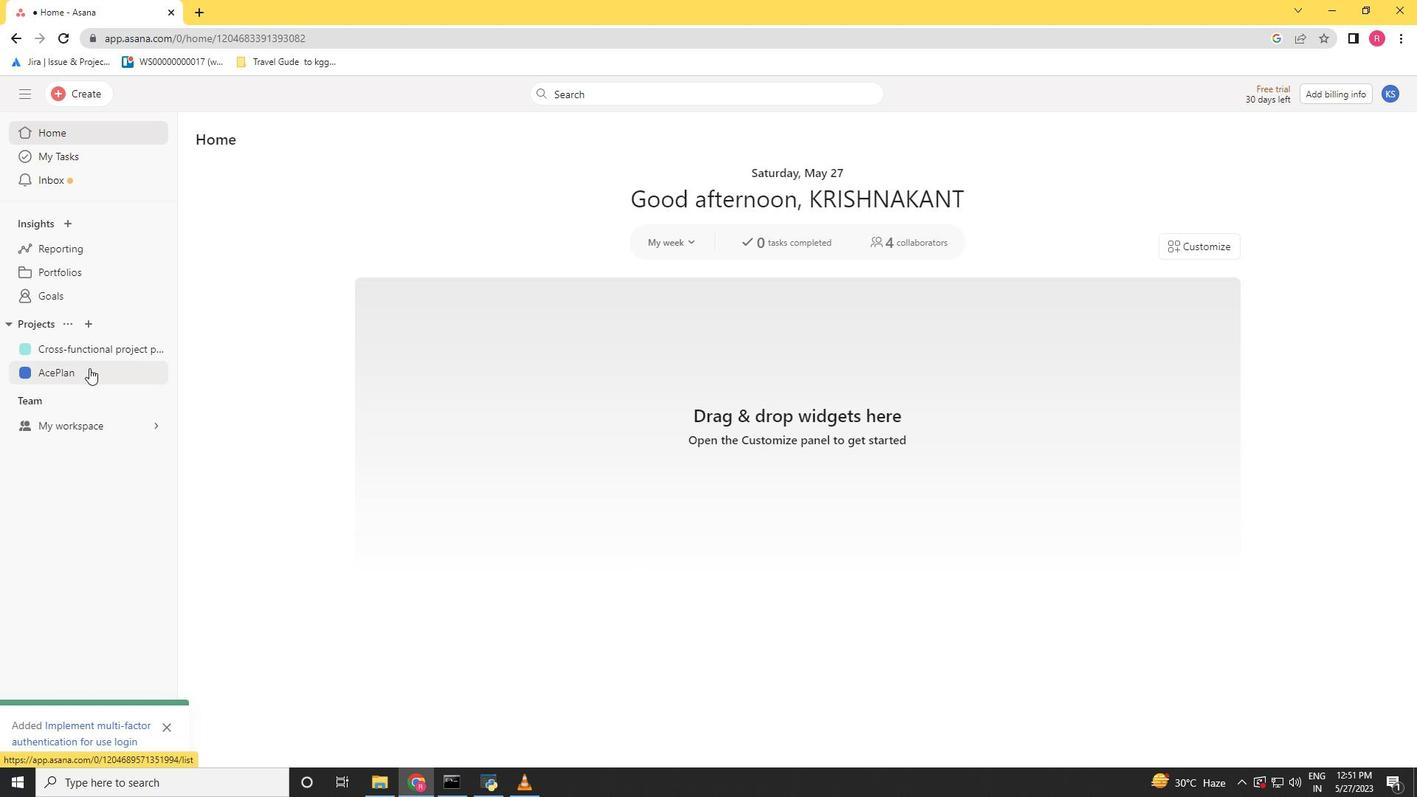 
Action: Mouse pressed left at (88, 368)
Screenshot: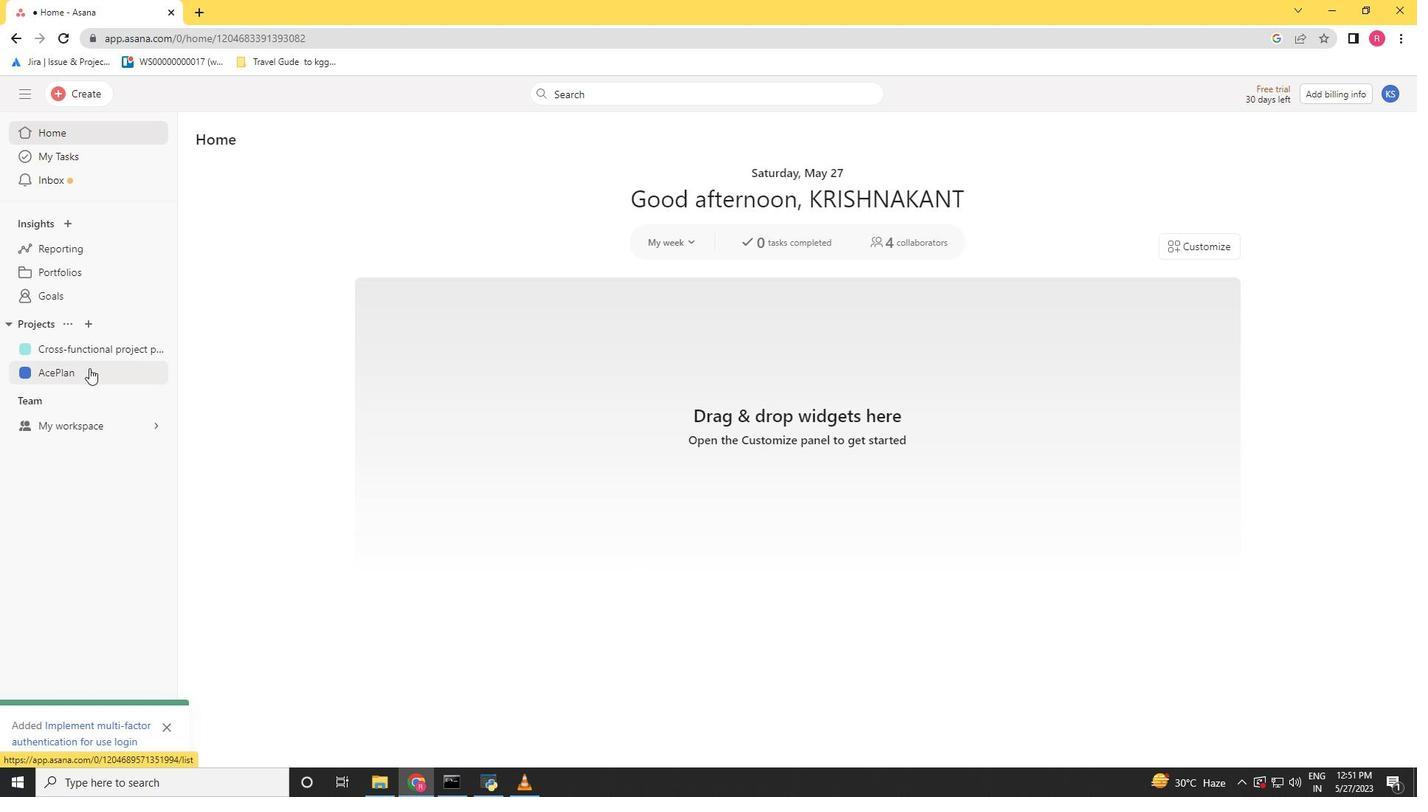 
Action: Mouse moved to (687, 323)
Screenshot: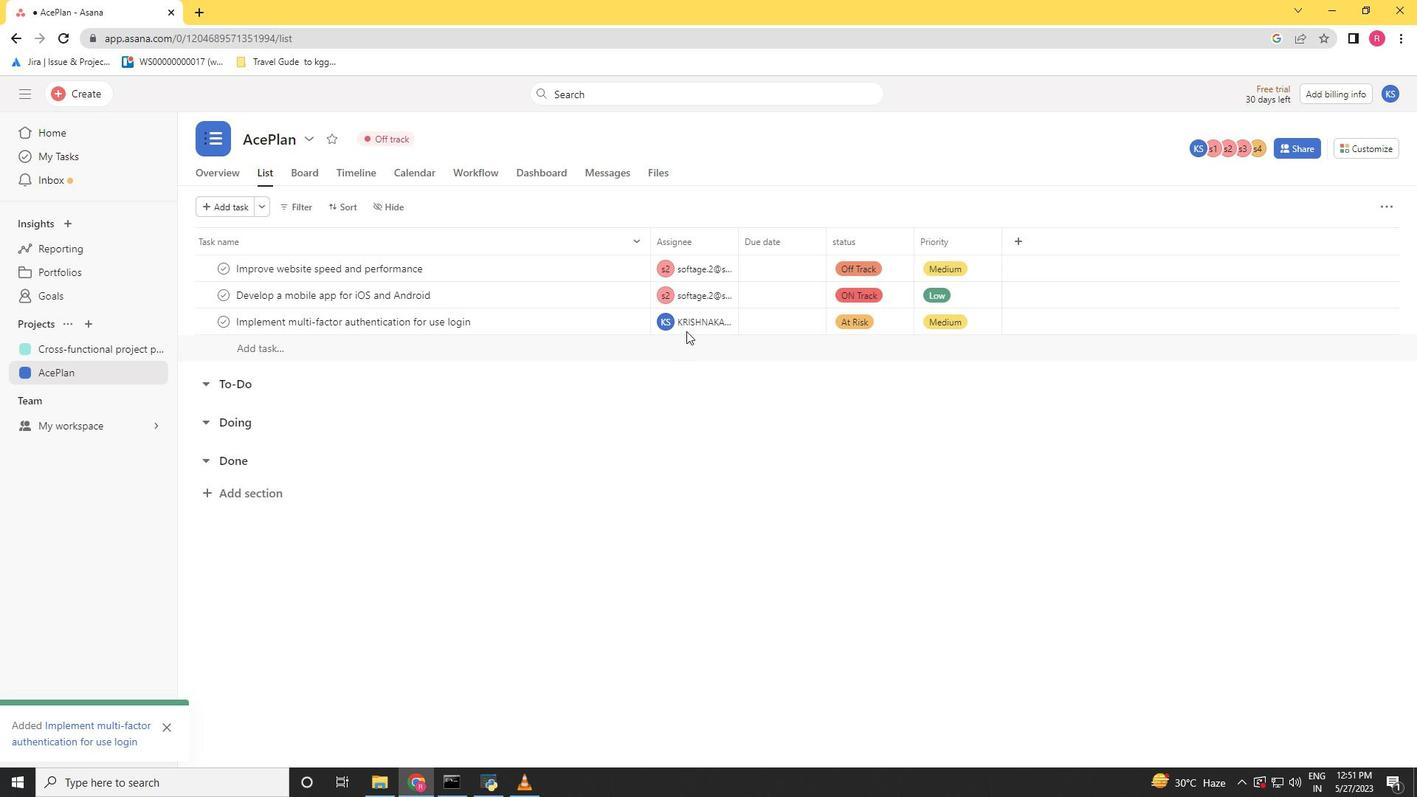 
Action: Mouse pressed left at (687, 323)
Screenshot: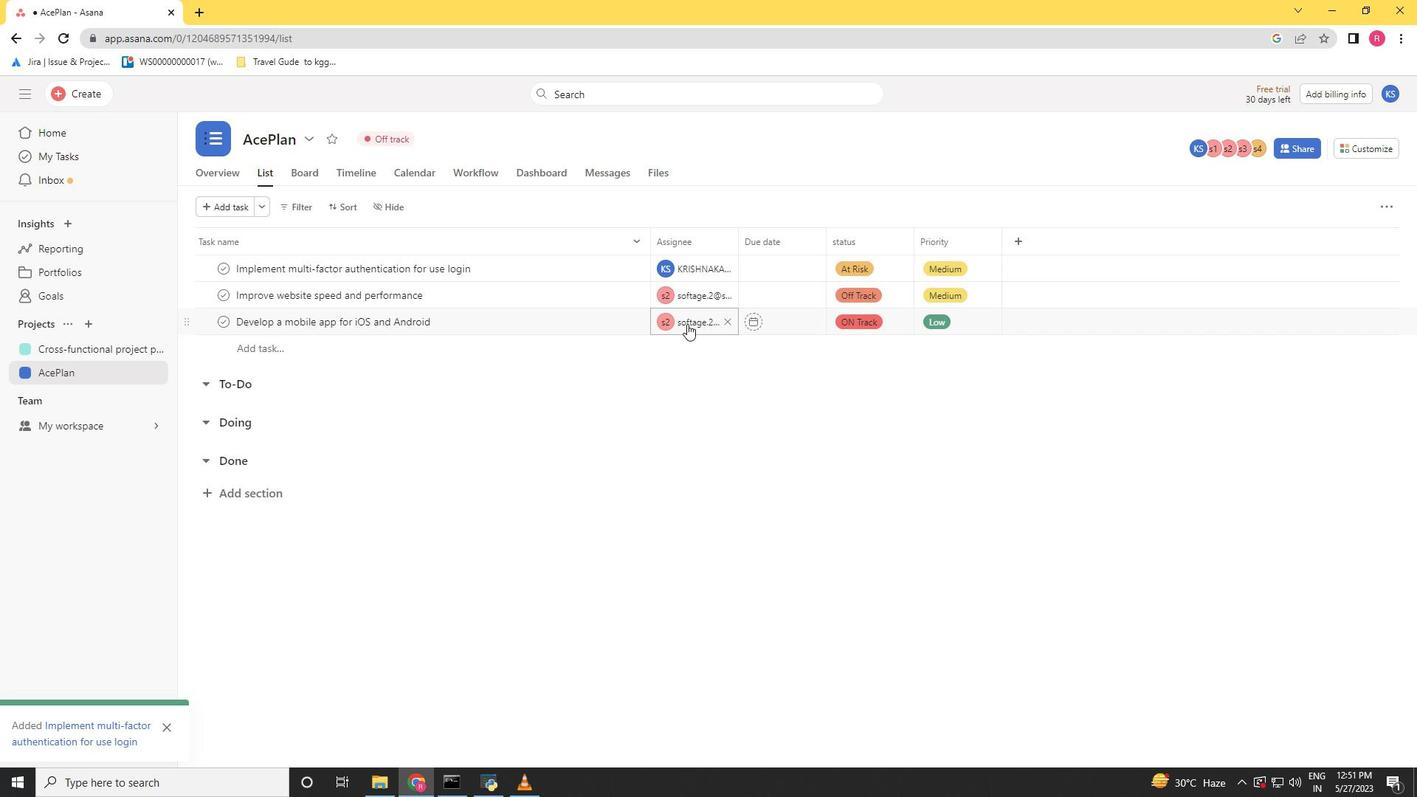 
Action: Mouse moved to (674, 268)
Screenshot: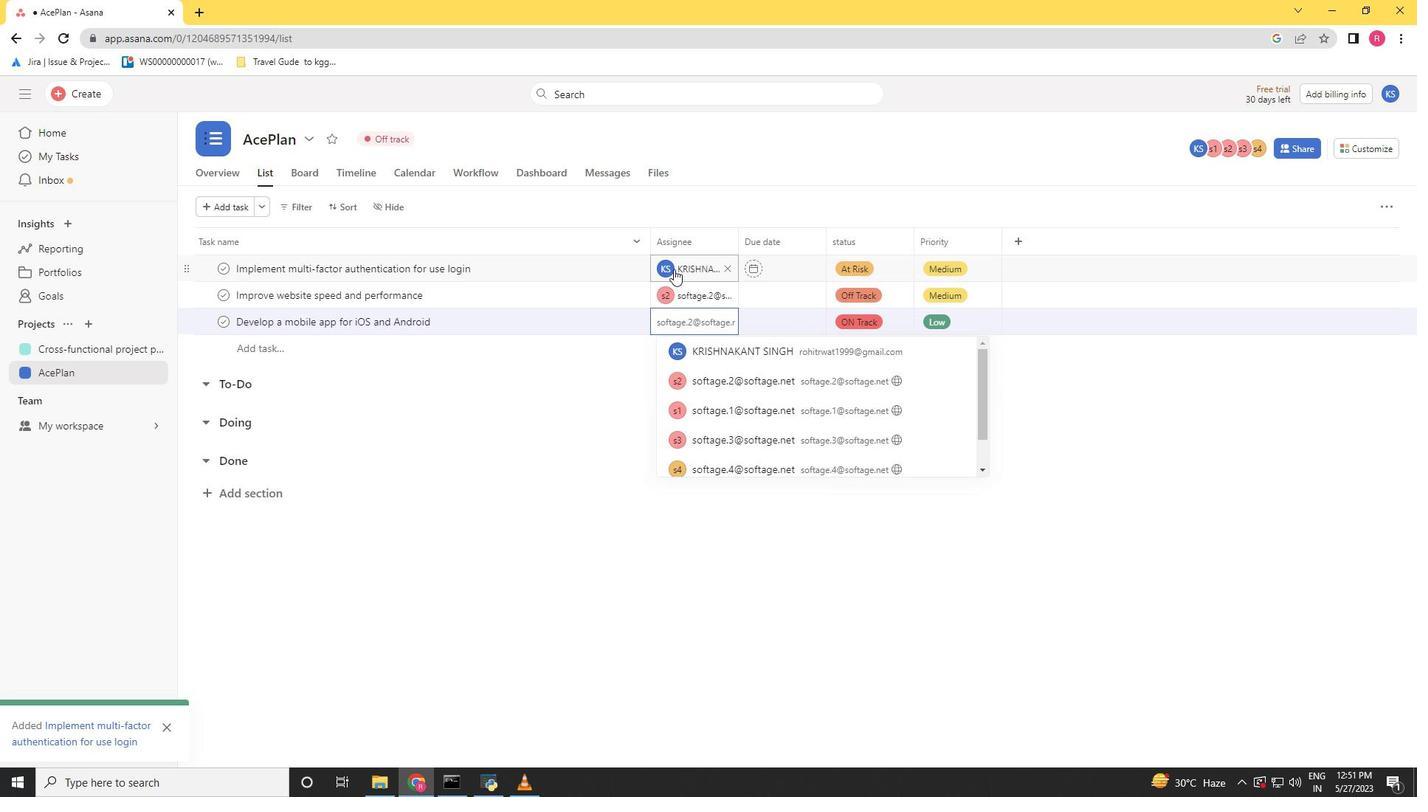 
Action: Mouse pressed left at (674, 268)
Screenshot: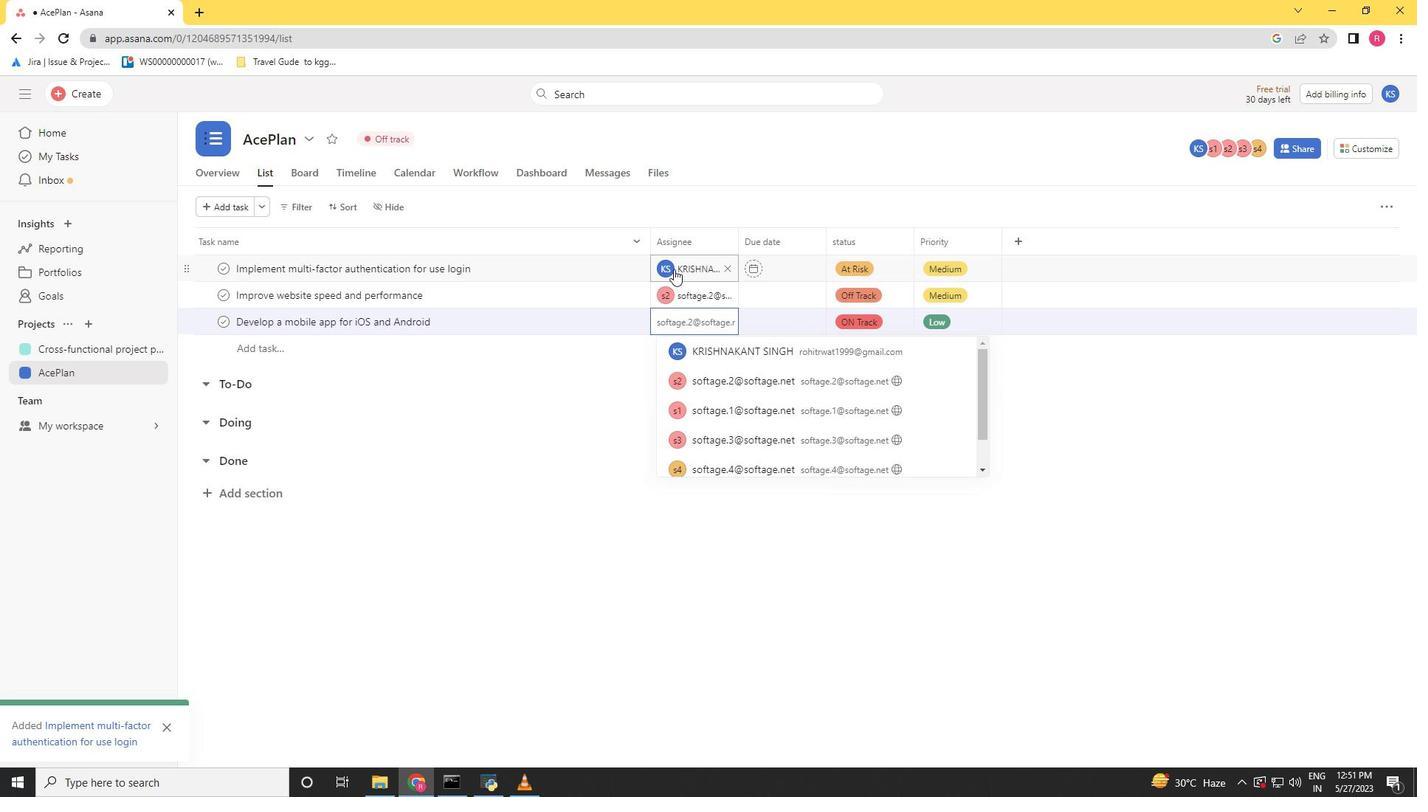 
Action: Key pressed softage.2<Key.shift>@softage.net
Screenshot: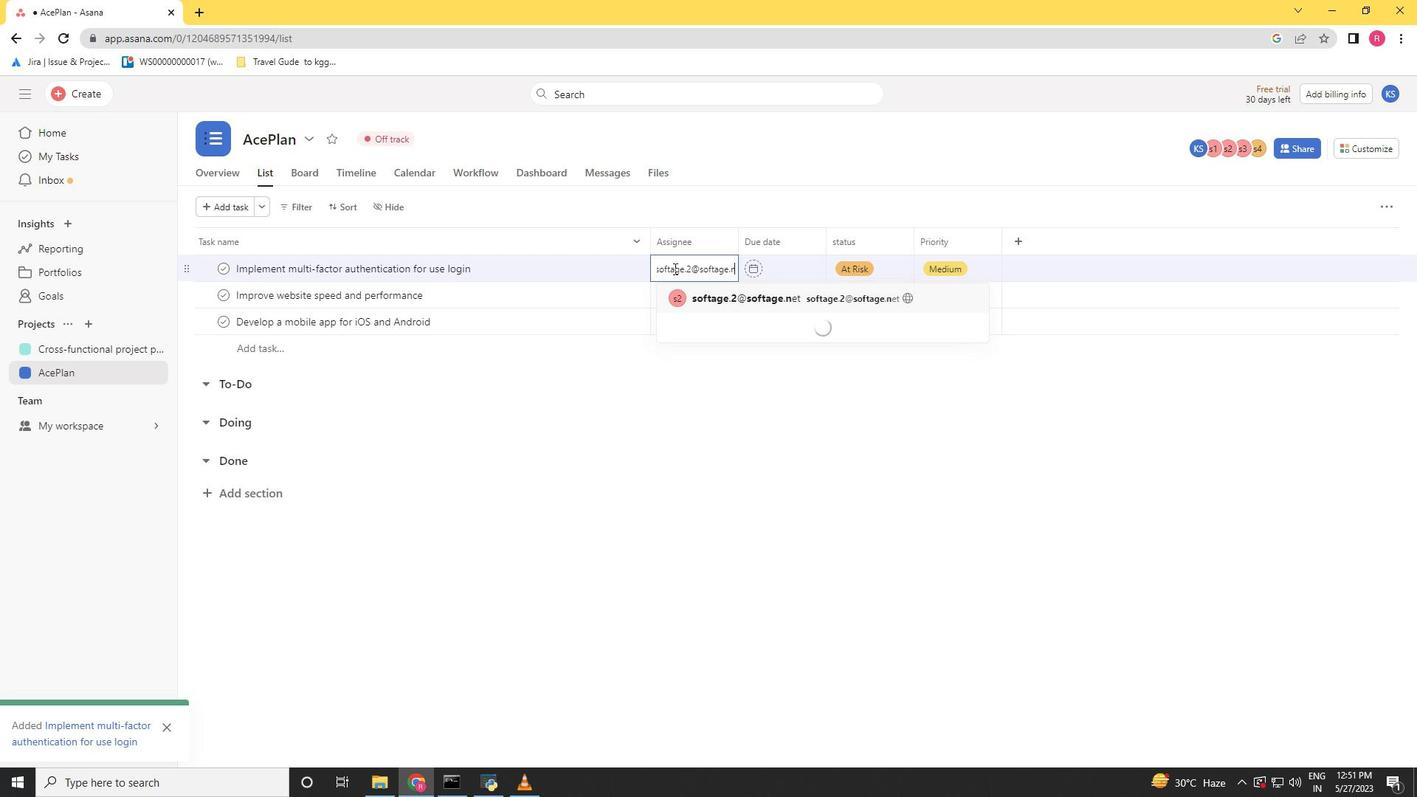 
Action: Mouse moved to (784, 299)
Screenshot: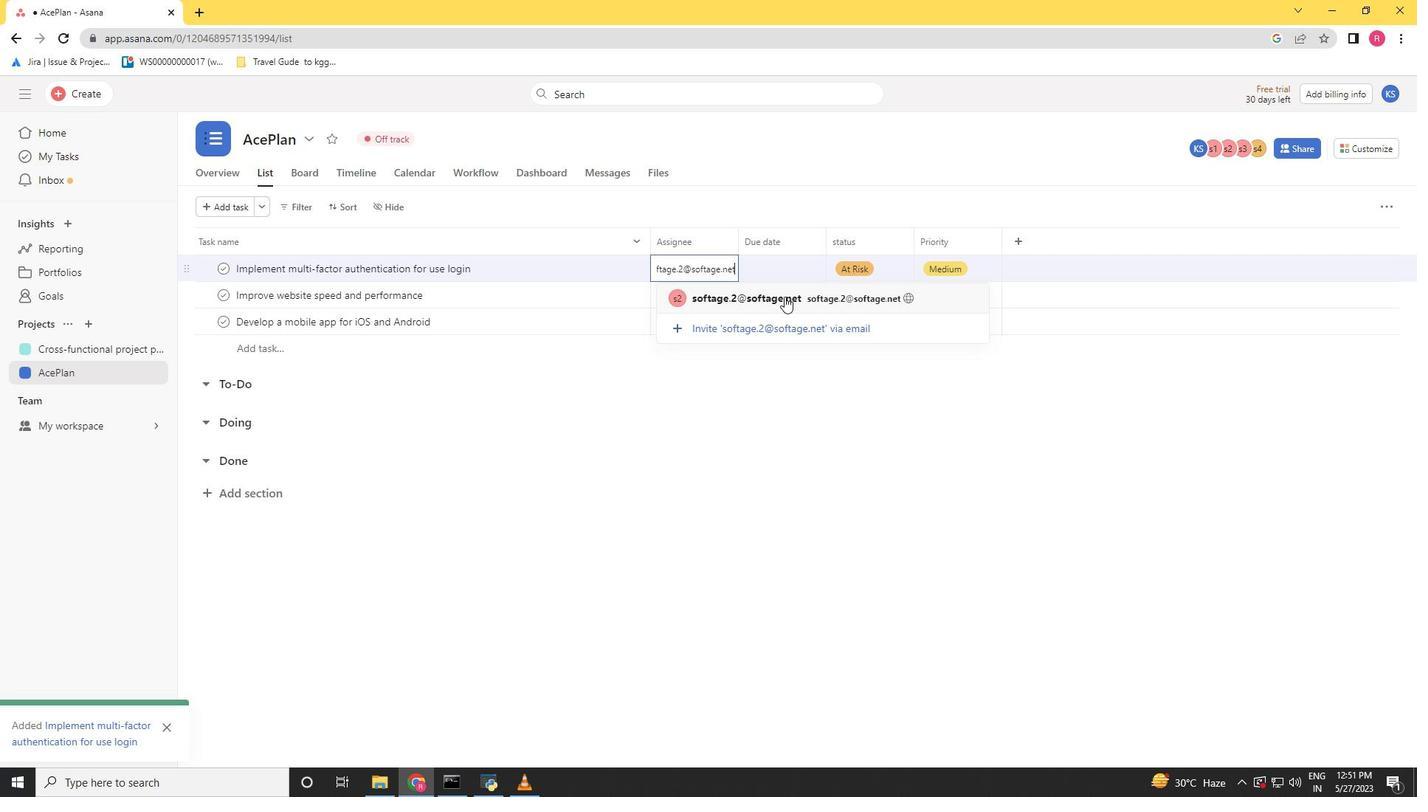 
Action: Mouse pressed left at (784, 299)
Screenshot: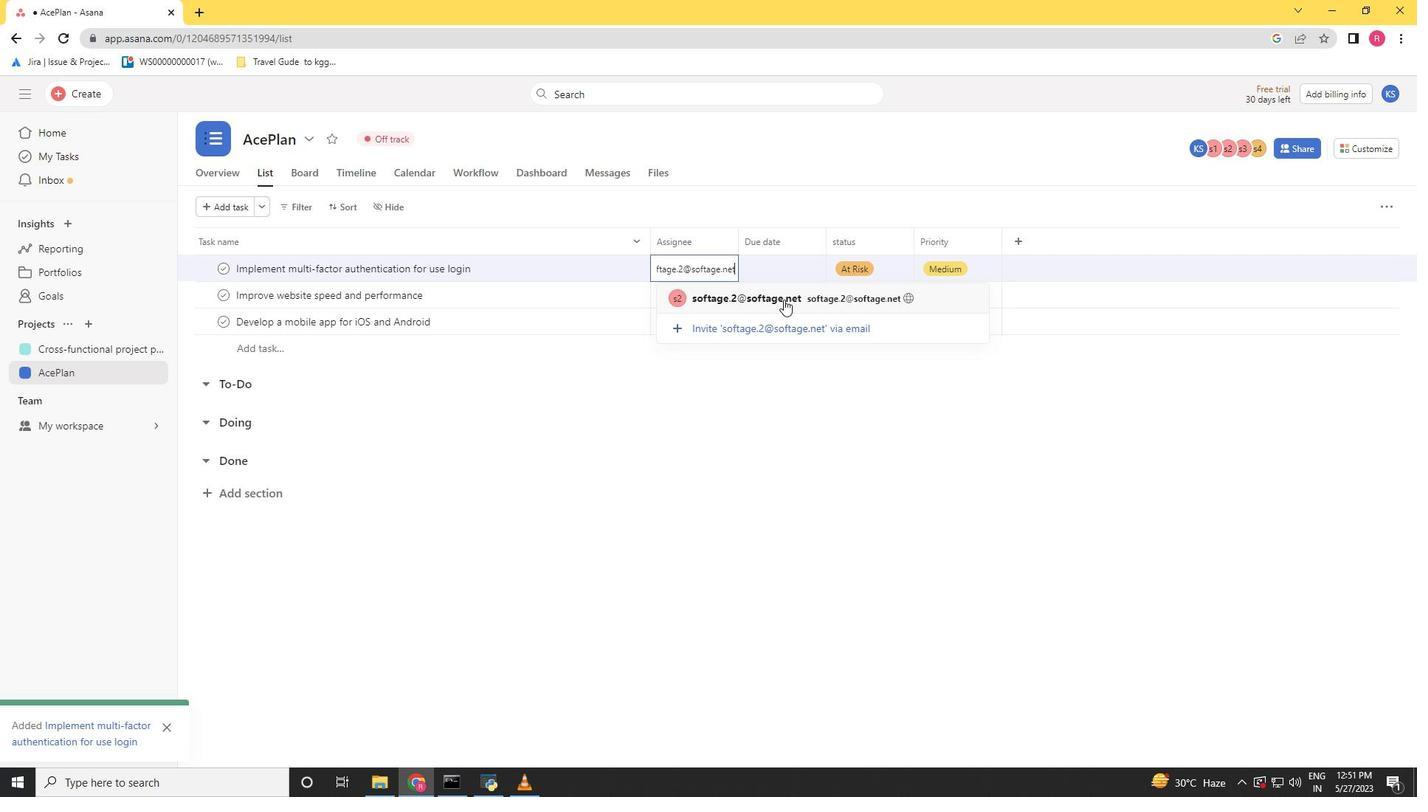 
Action: Mouse moved to (768, 414)
Screenshot: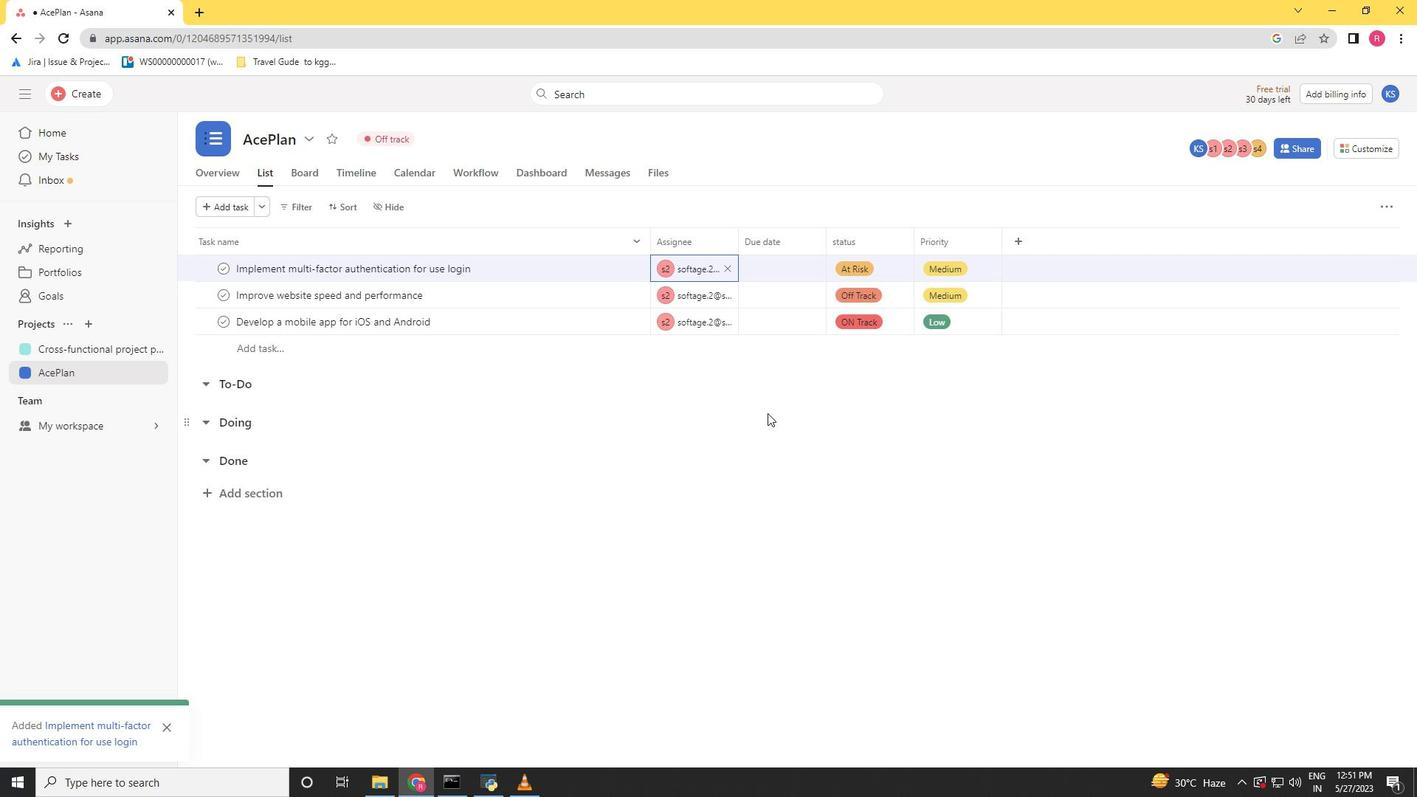 
Action: Mouse scrolled (768, 414) with delta (0, 0)
Screenshot: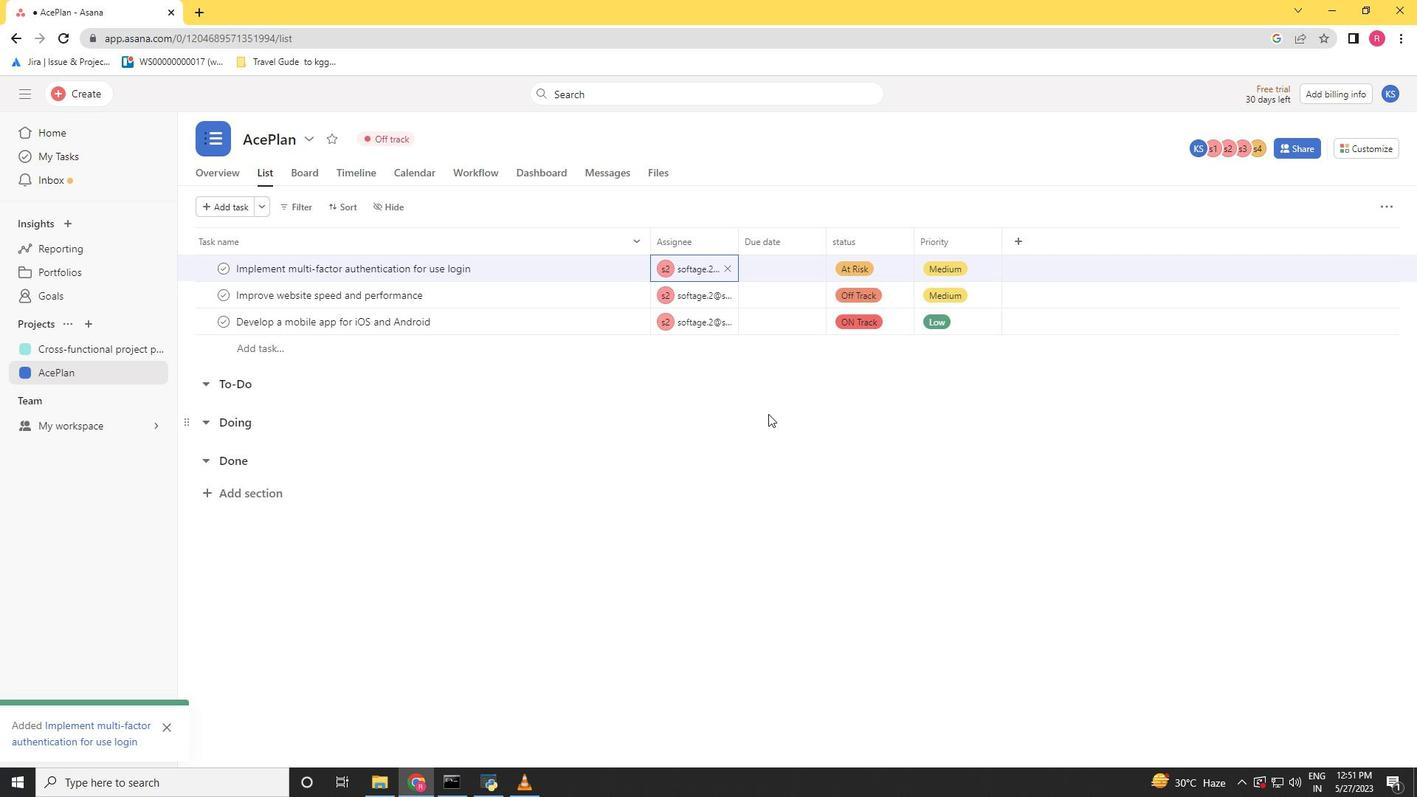 
